 Task: Set up the email account prateek.kumar@softage.net and send an email with the subject 'Project Discussion', body 'Thank you for your email', and attach 'Resume.docx' to softage.2@softage.net.
Action: Mouse moved to (36, 27)
Screenshot: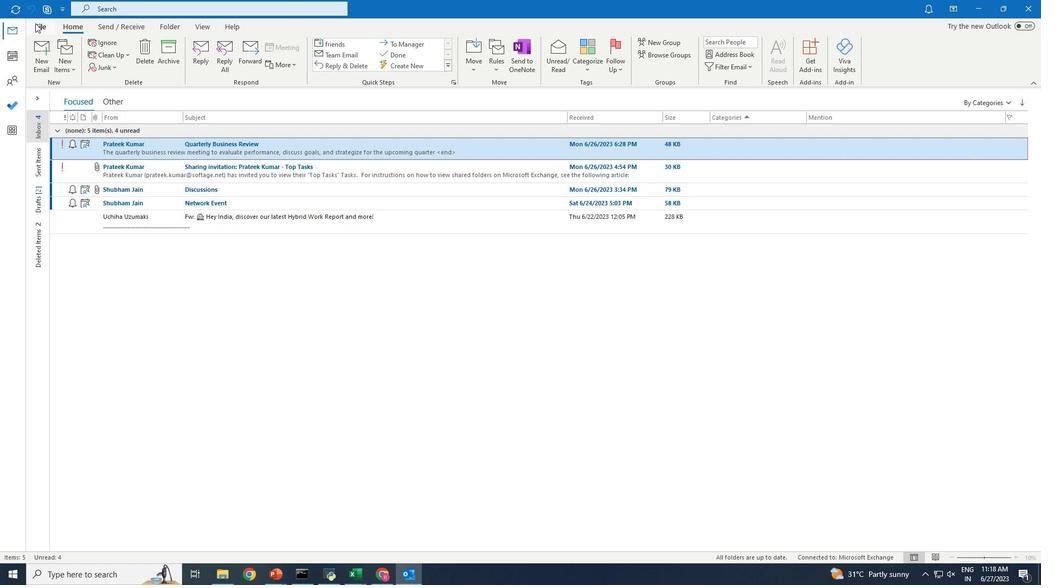 
Action: Mouse pressed left at (36, 27)
Screenshot: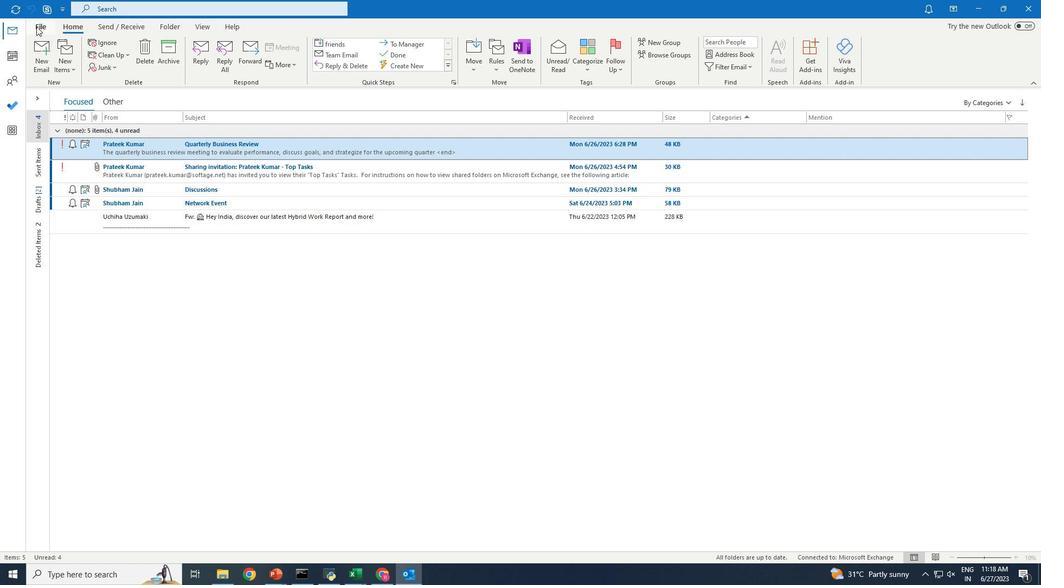 
Action: Mouse moved to (39, 52)
Screenshot: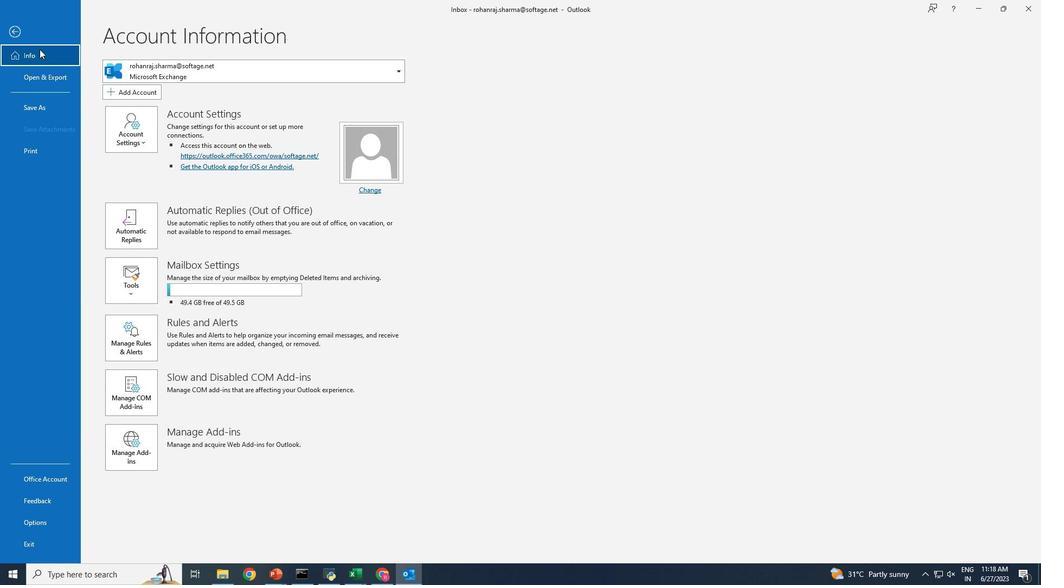 
Action: Mouse pressed left at (39, 52)
Screenshot: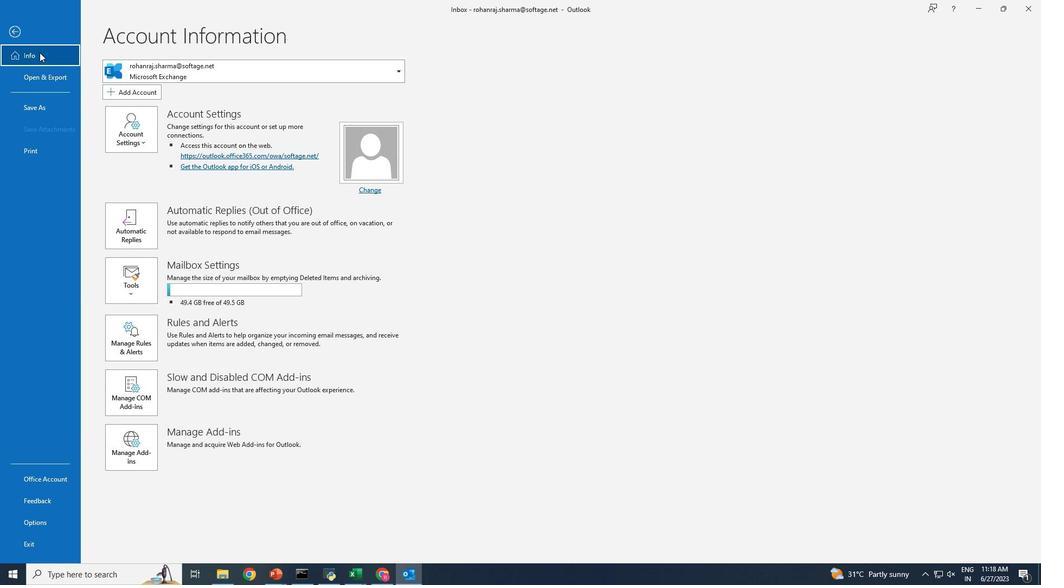 
Action: Mouse moved to (126, 126)
Screenshot: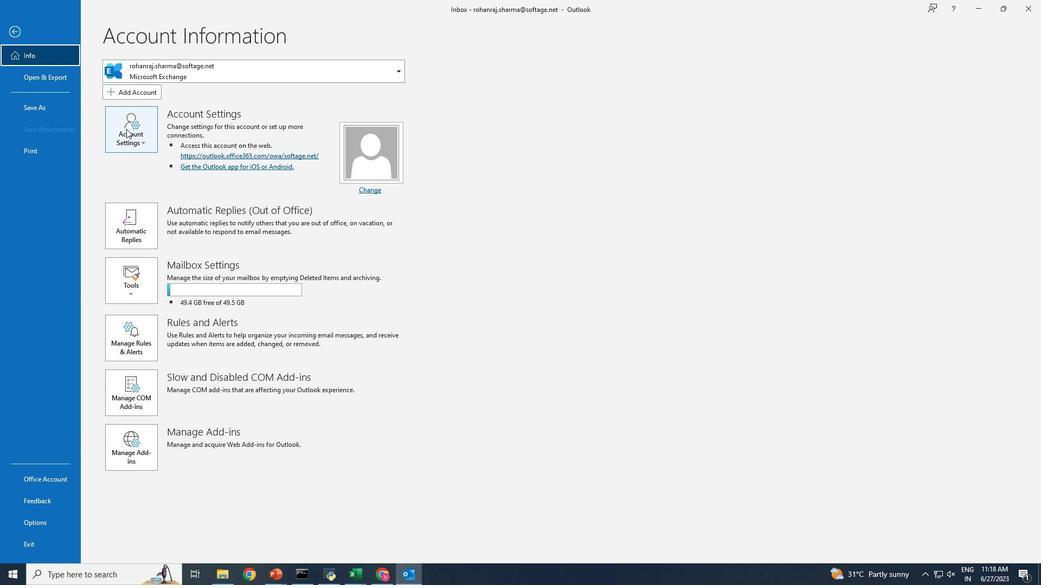 
Action: Mouse pressed left at (126, 126)
Screenshot: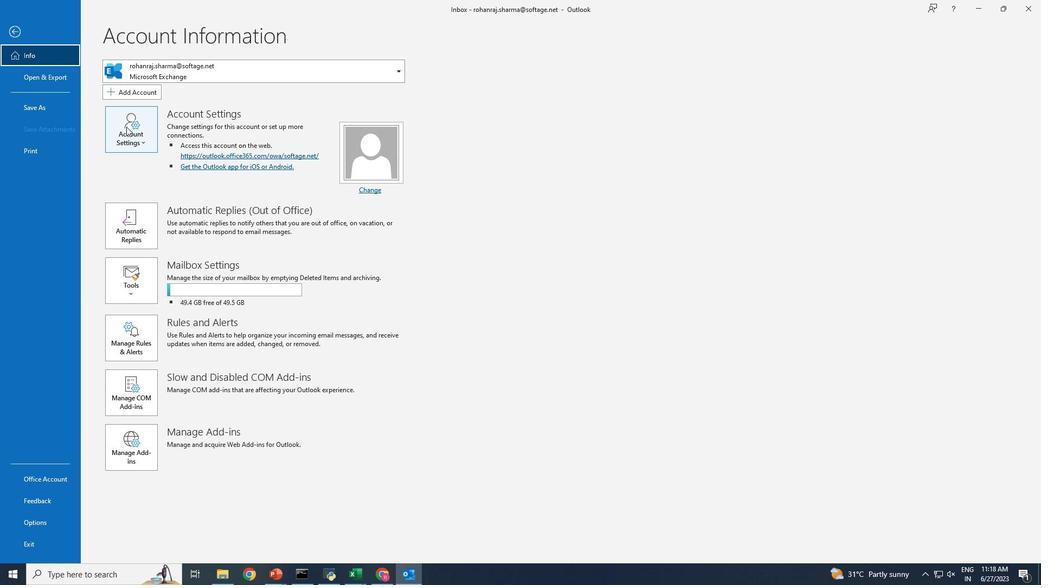 
Action: Mouse moved to (141, 174)
Screenshot: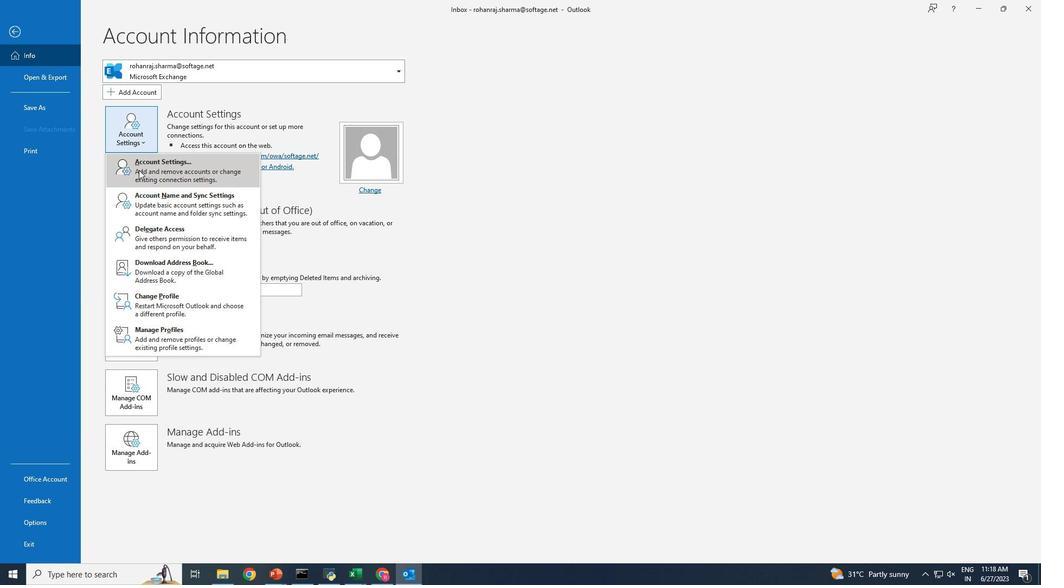 
Action: Mouse pressed left at (141, 174)
Screenshot: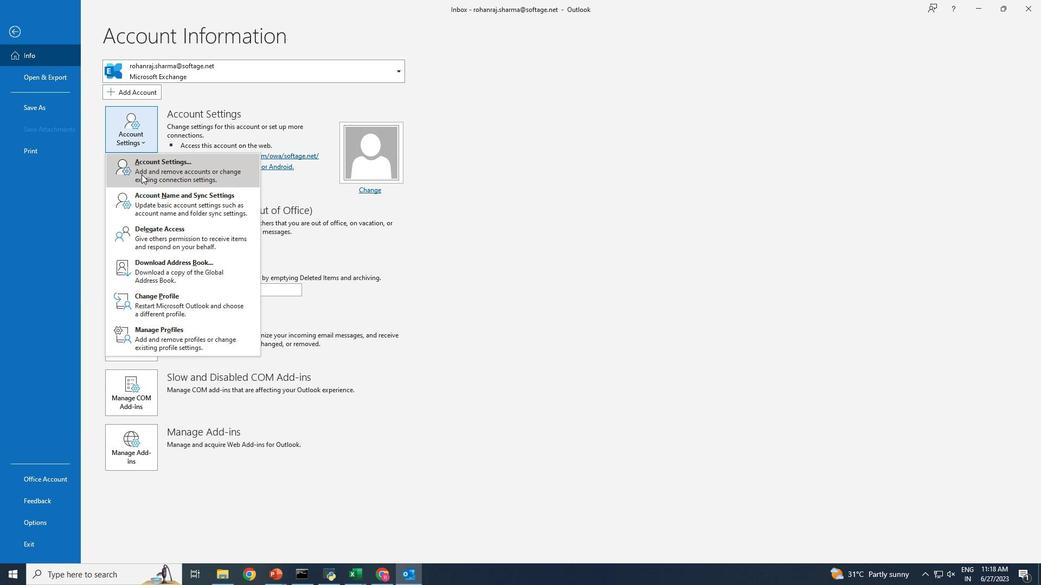 
Action: Mouse moved to (377, 226)
Screenshot: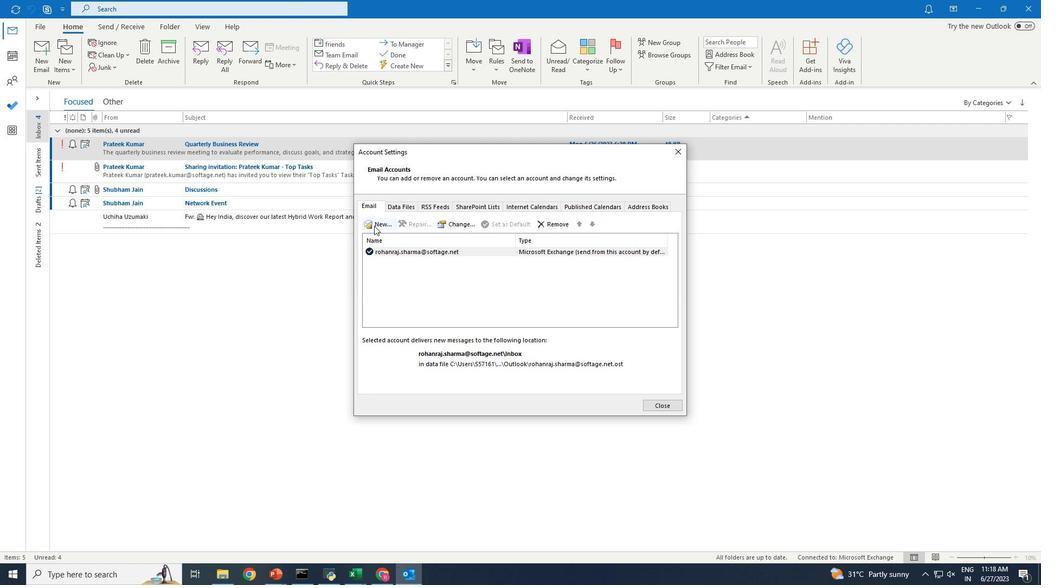 
Action: Mouse pressed left at (377, 226)
Screenshot: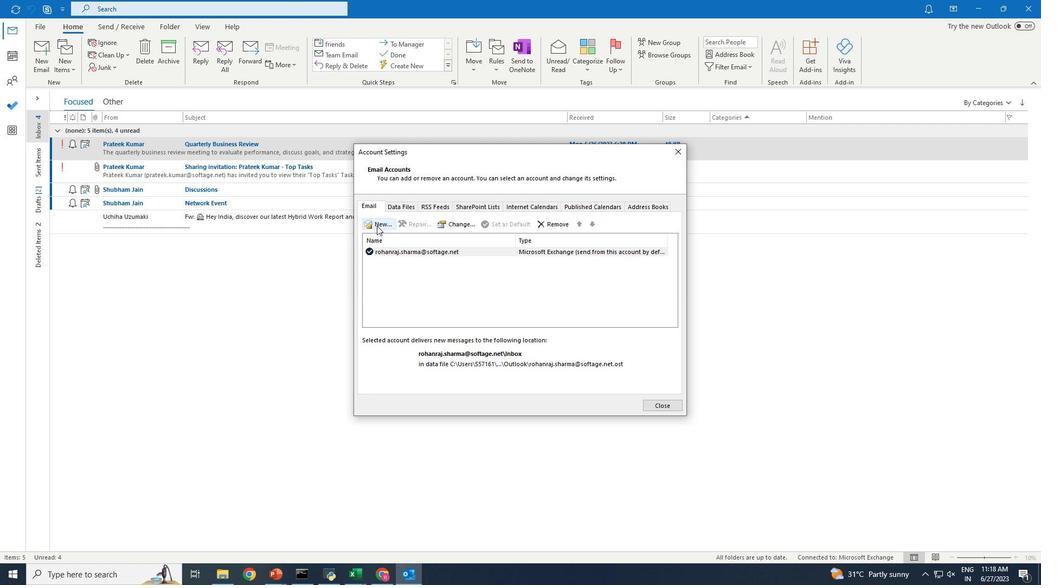 
Action: Mouse moved to (462, 330)
Screenshot: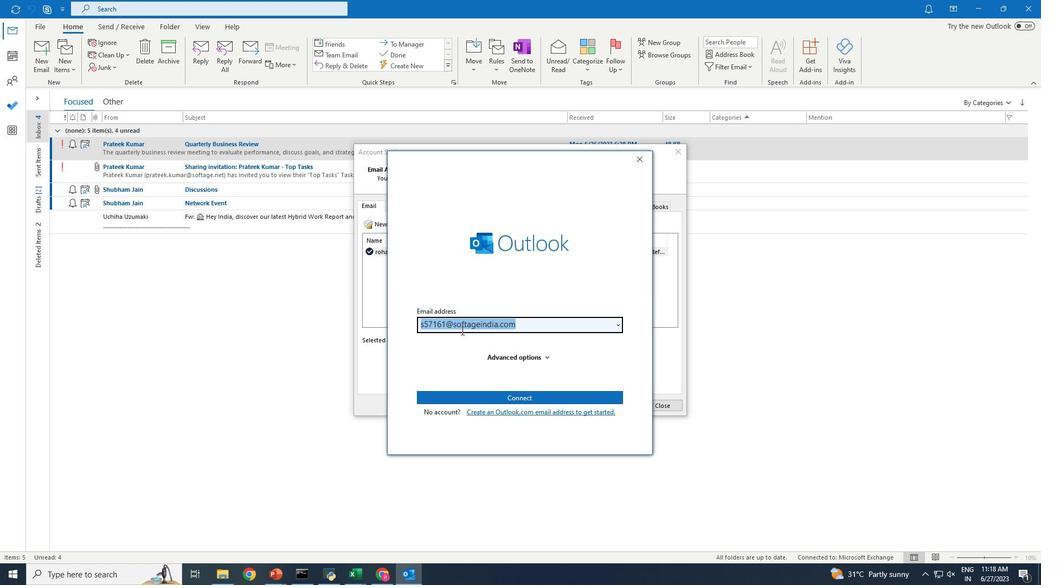 
Action: Key pressed pra
Screenshot: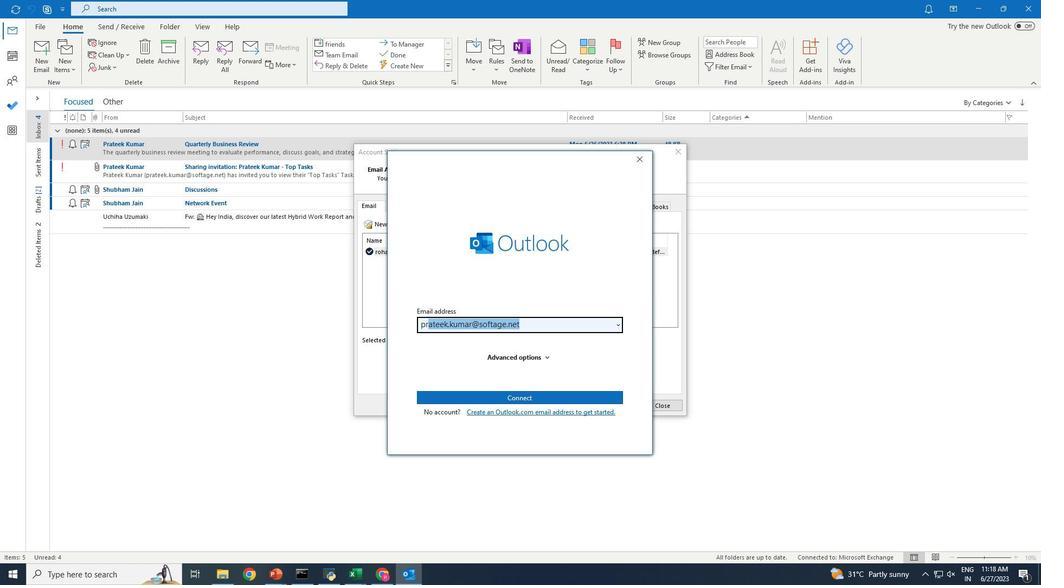 
Action: Mouse moved to (969, 585)
Screenshot: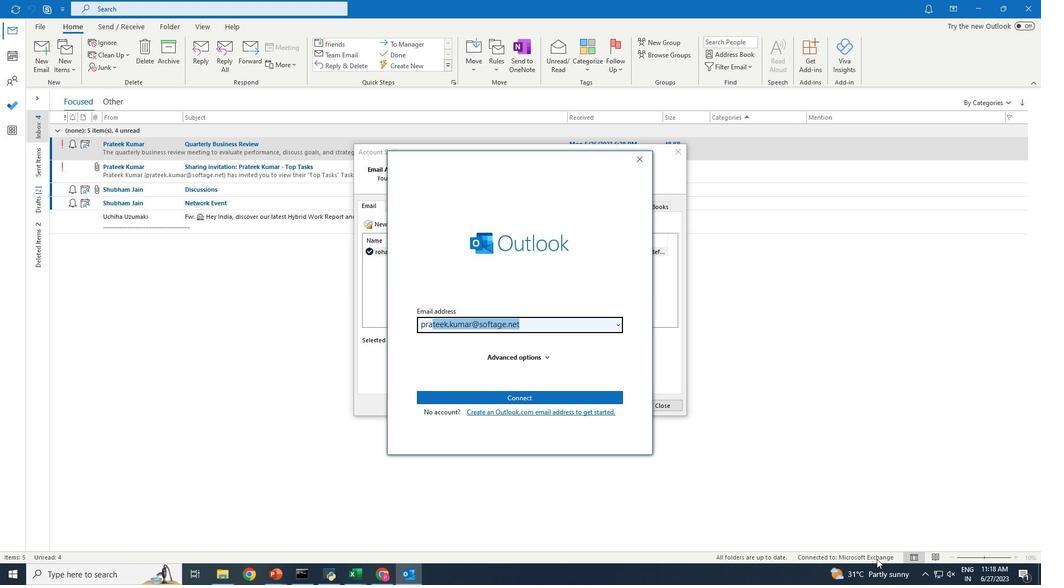 
Action: Key pressed teek.kumar<Key.shift>@softae.net
Screenshot: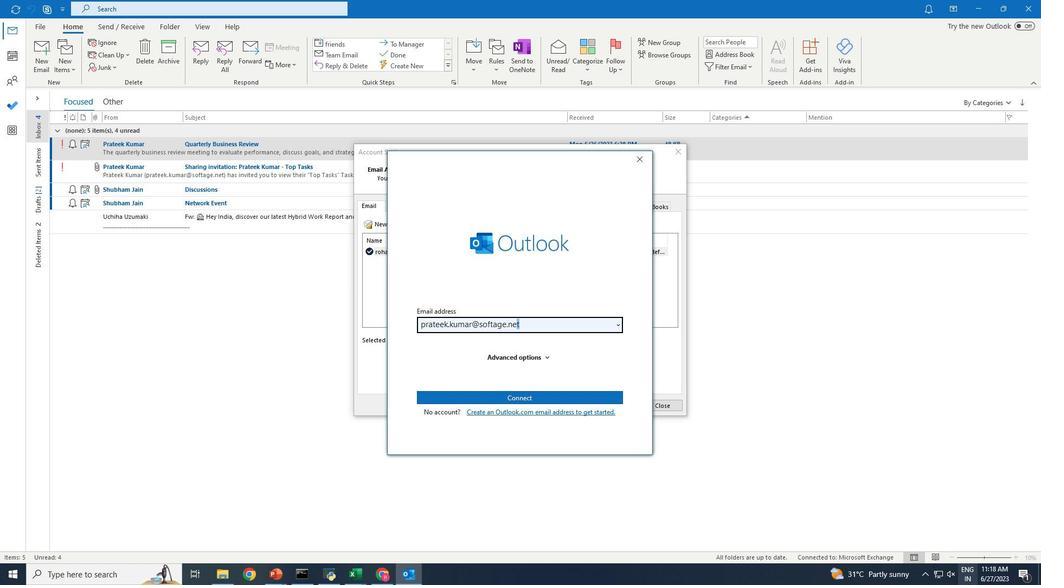 
Action: Mouse moved to (542, 353)
Screenshot: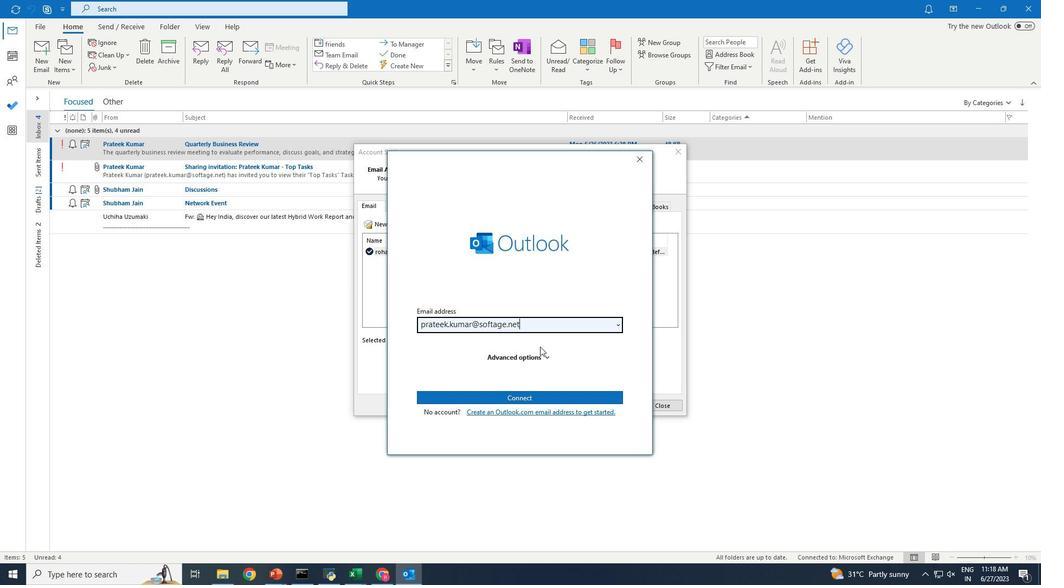 
Action: Mouse pressed left at (542, 353)
Screenshot: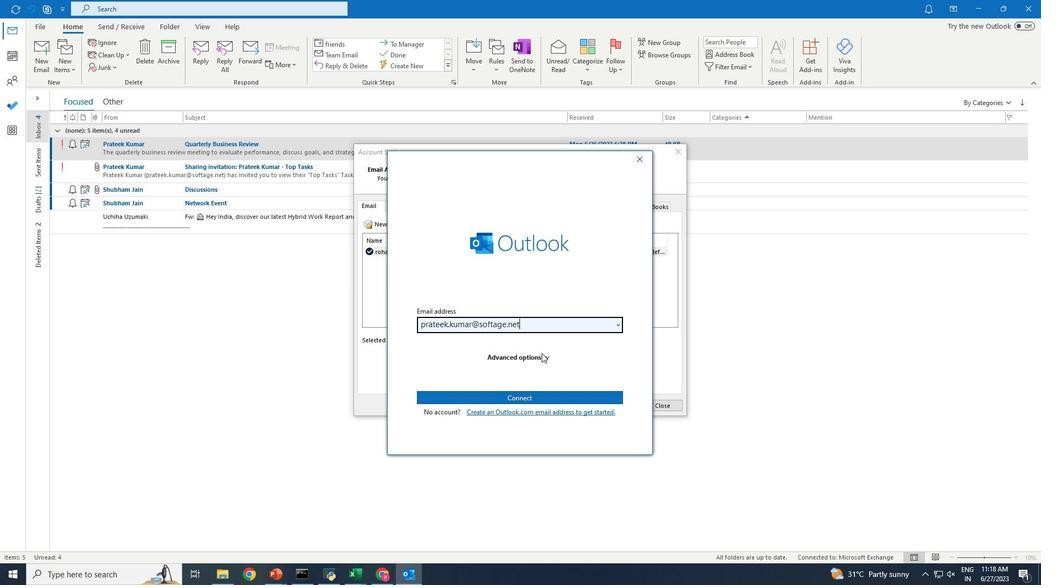 
Action: Mouse moved to (468, 369)
Screenshot: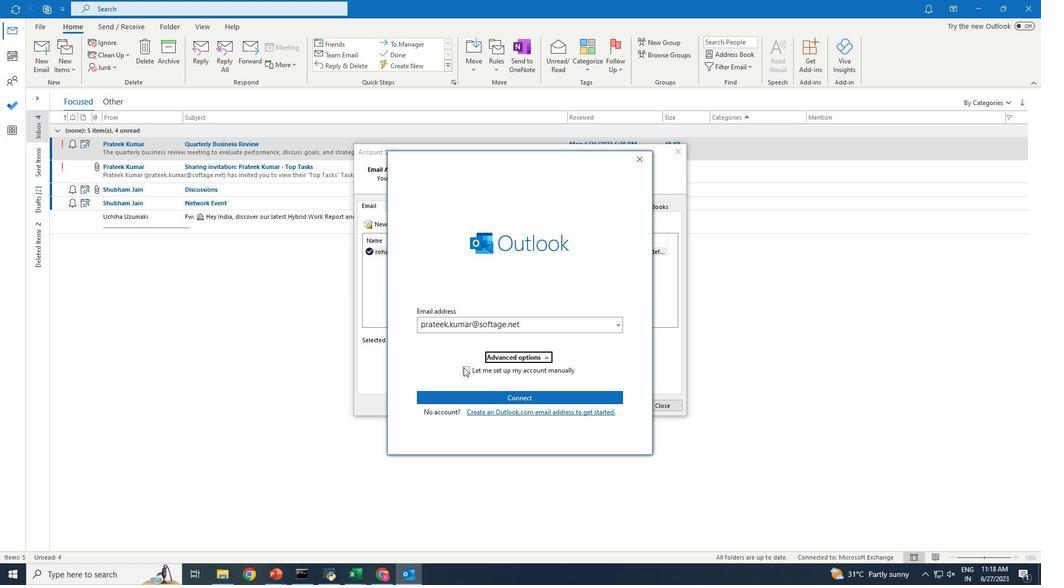 
Action: Mouse pressed left at (468, 369)
Screenshot: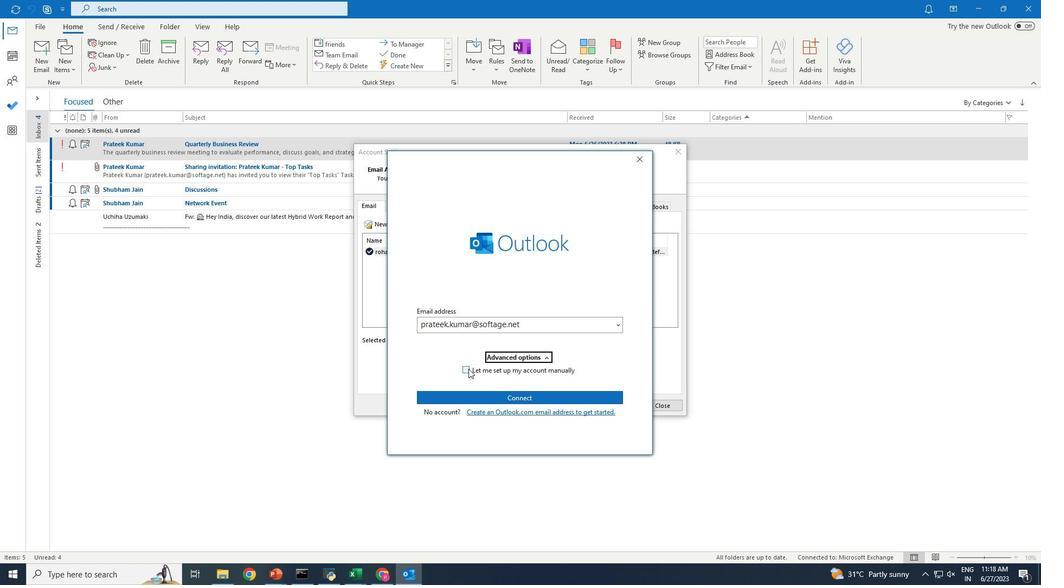 
Action: Mouse moved to (476, 393)
Screenshot: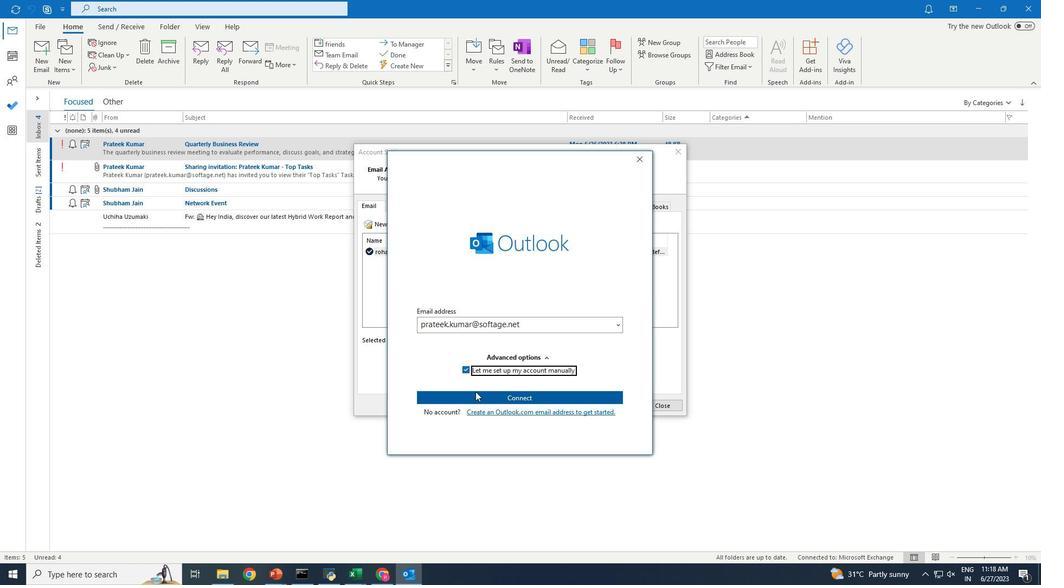 
Action: Mouse pressed left at (476, 393)
Screenshot: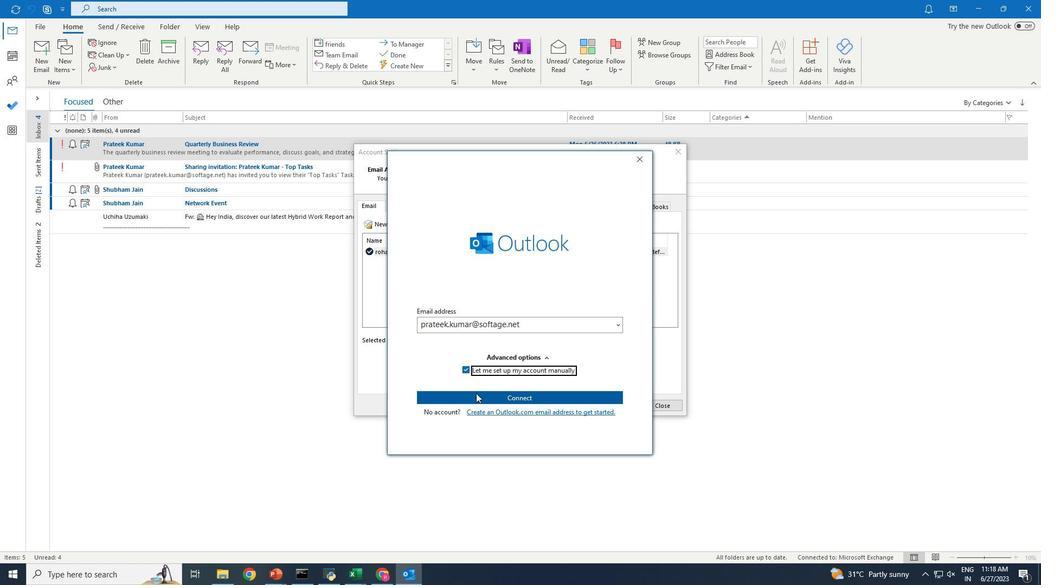 
Action: Mouse moved to (494, 243)
Screenshot: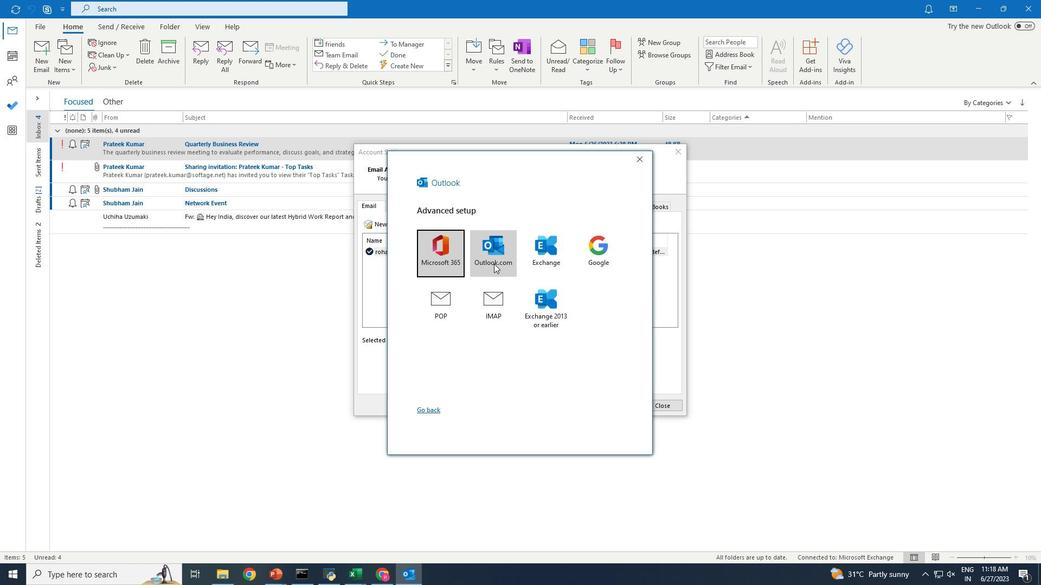 
Action: Mouse pressed left at (494, 243)
Screenshot: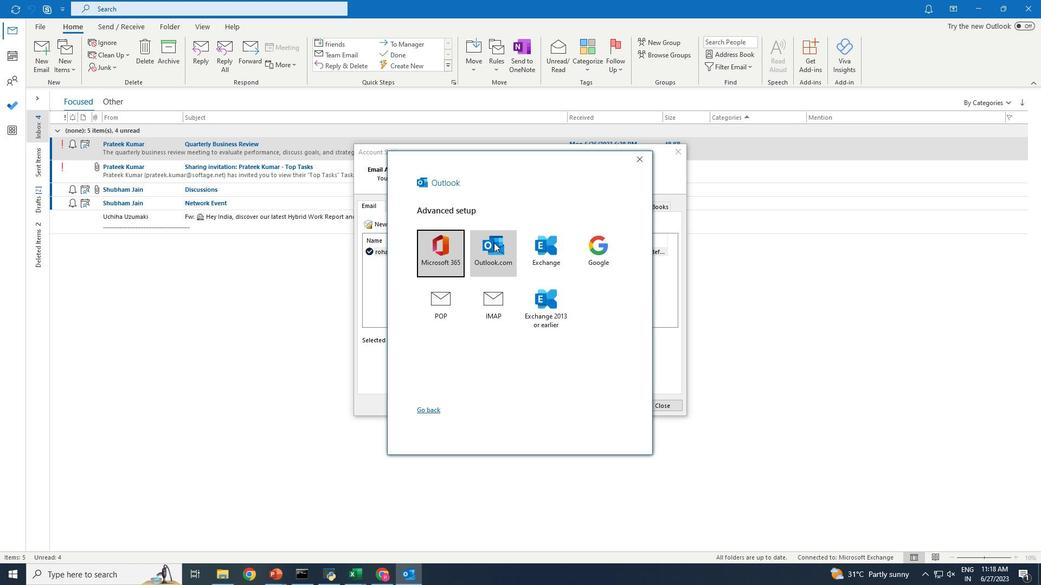 
Action: Mouse moved to (523, 279)
Screenshot: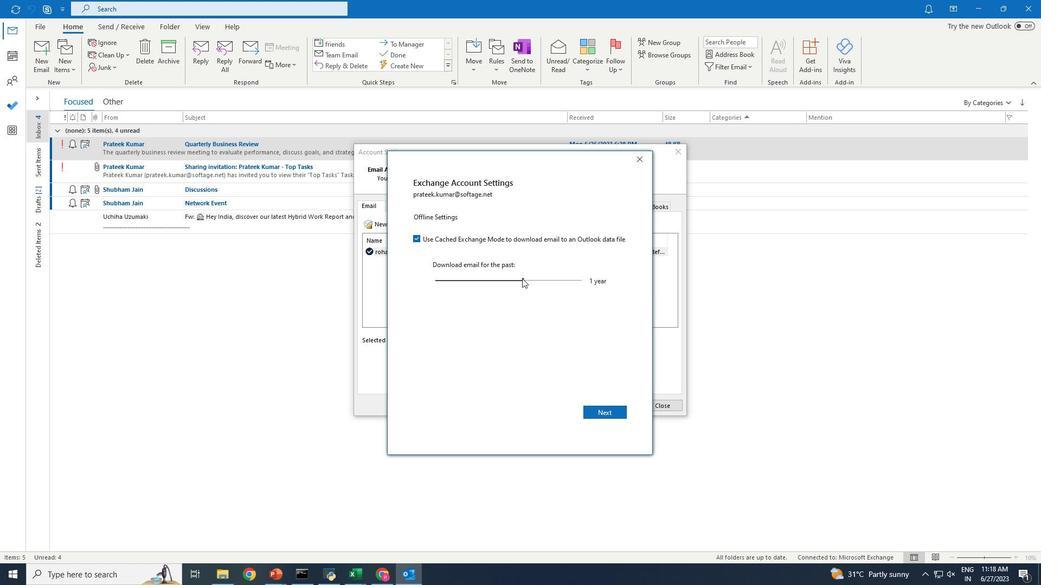 
Action: Mouse pressed left at (523, 279)
Screenshot: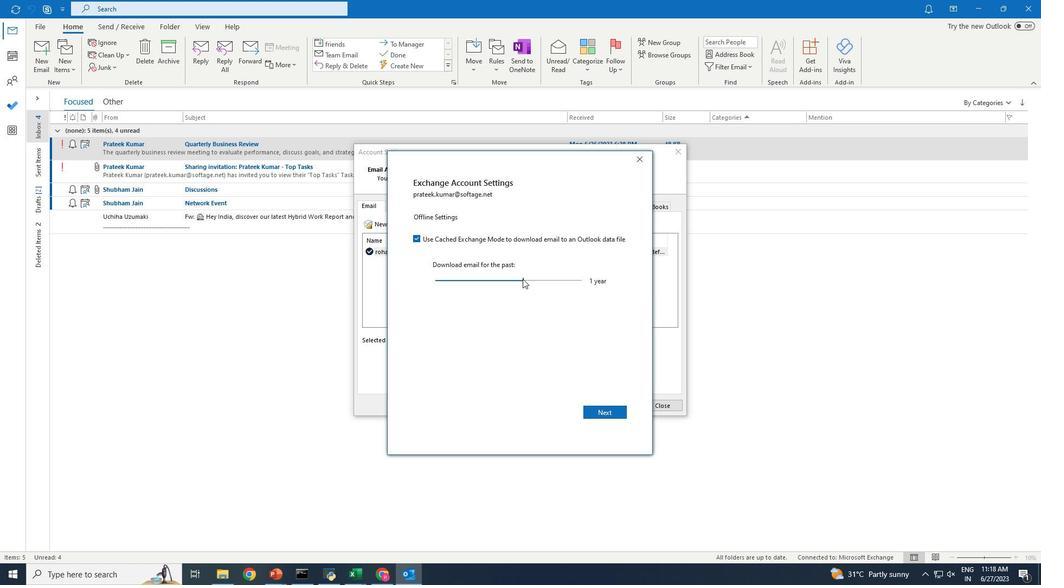 
Action: Mouse moved to (601, 412)
Screenshot: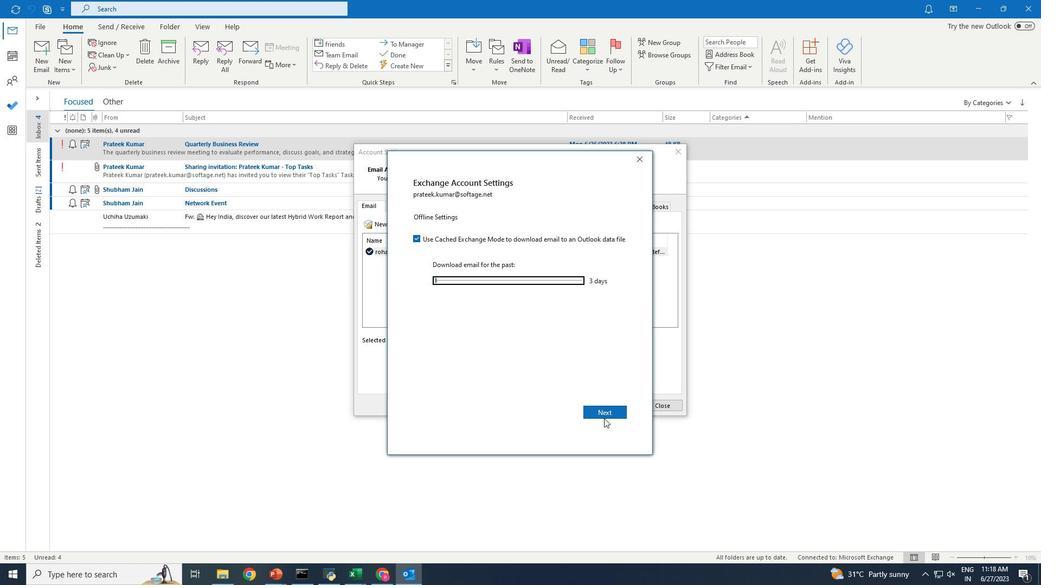 
Action: Mouse pressed left at (601, 412)
Screenshot: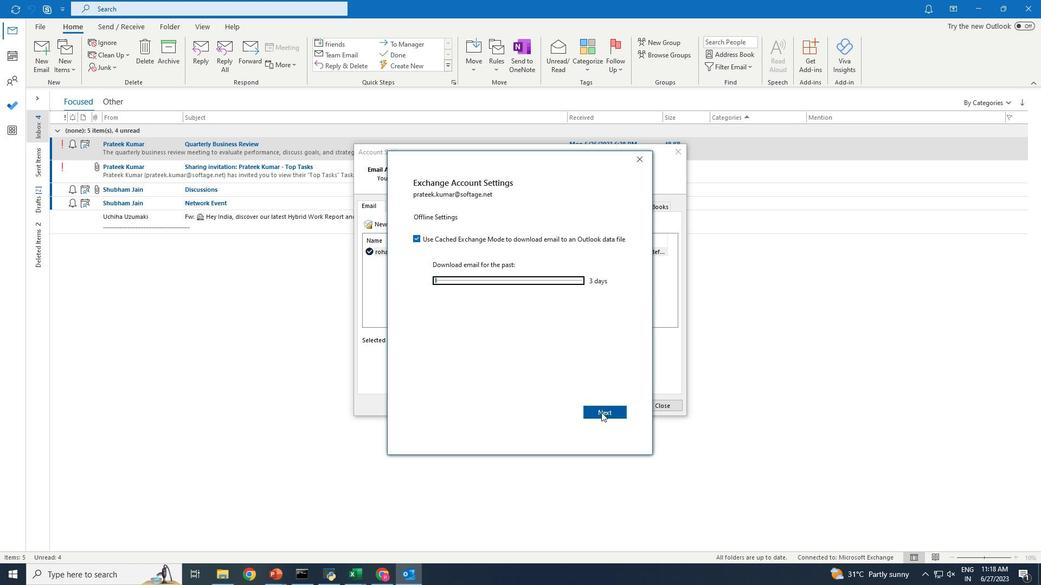 
Action: Mouse moved to (581, 418)
Screenshot: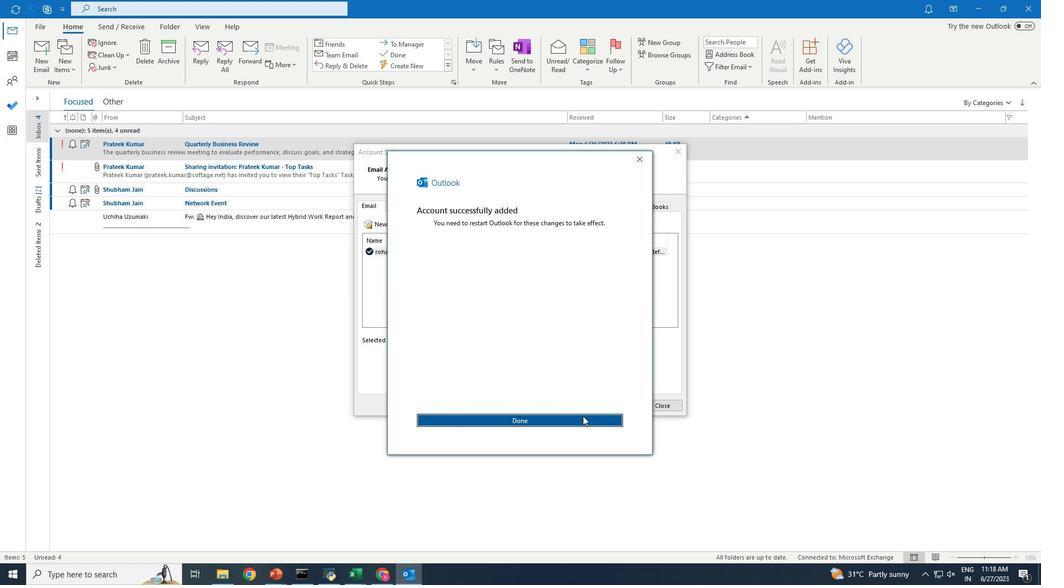 
Action: Mouse pressed left at (581, 418)
Screenshot: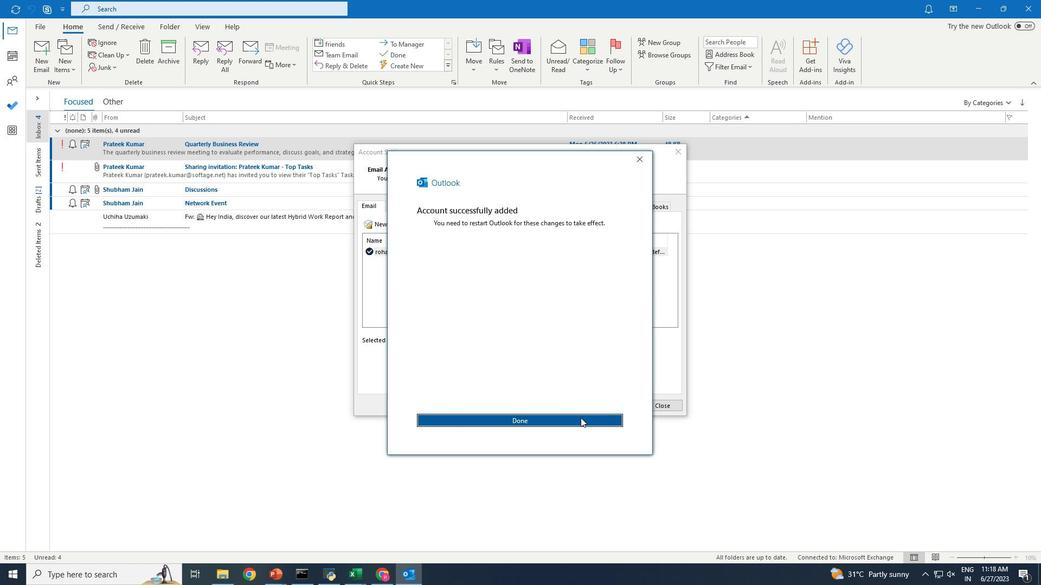
Action: Mouse moved to (655, 406)
Screenshot: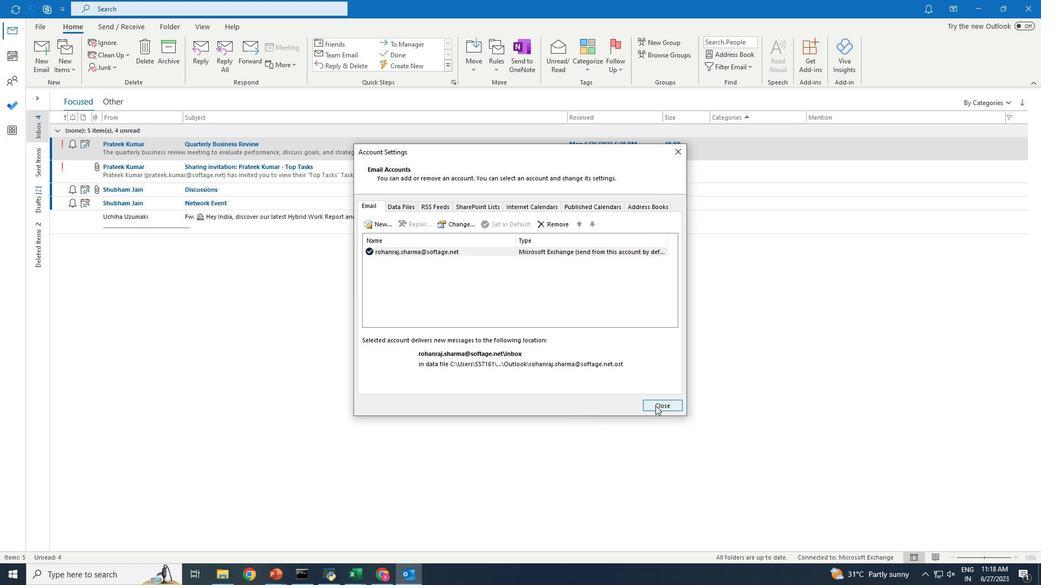 
Action: Mouse pressed left at (655, 406)
Screenshot: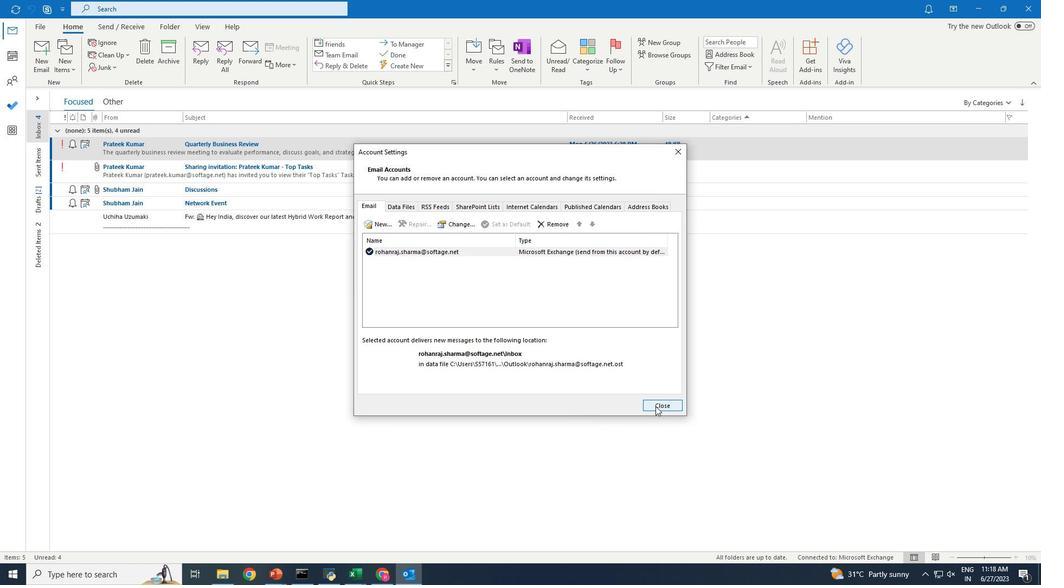 
Action: Mouse moved to (35, 55)
Screenshot: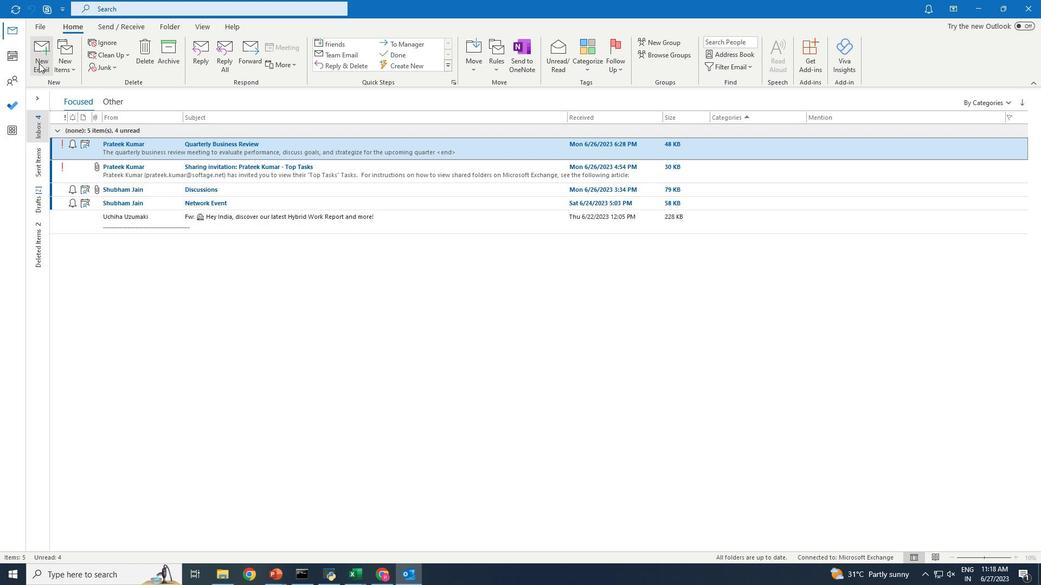 
Action: Mouse pressed left at (35, 55)
Screenshot: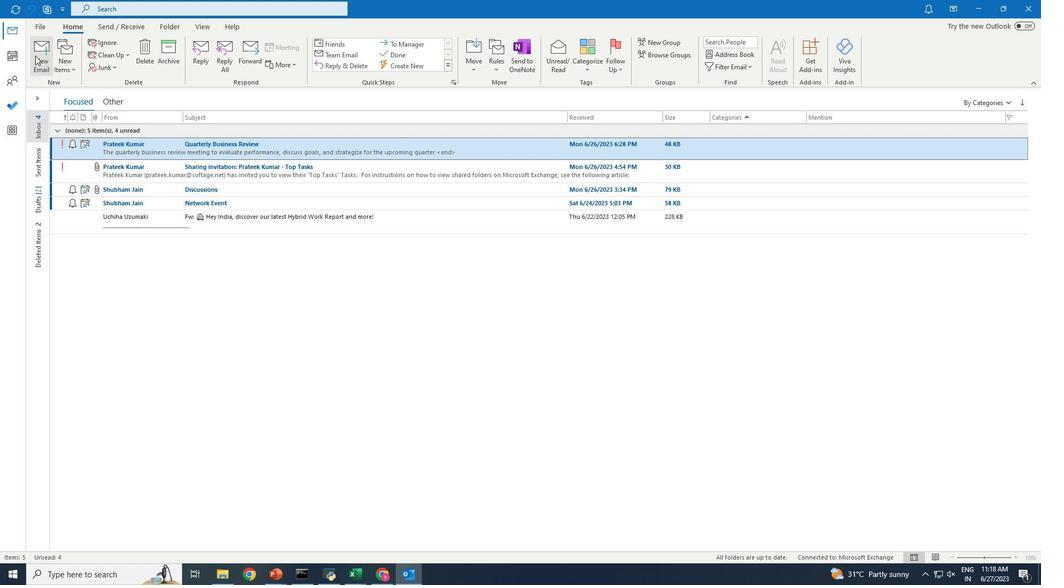 
Action: Mouse moved to (229, 196)
Screenshot: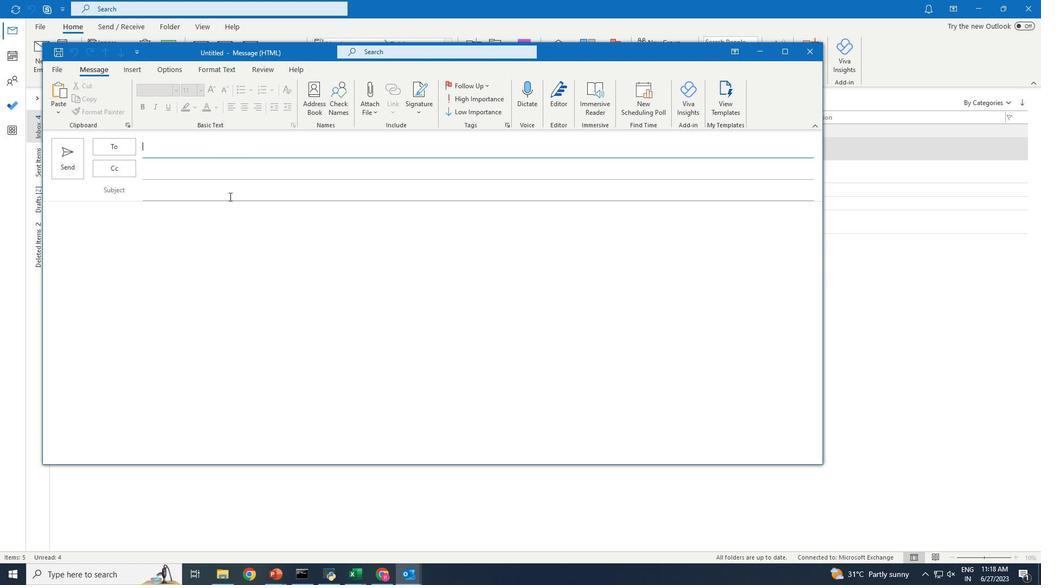 
Action: Mouse pressed left at (229, 196)
Screenshot: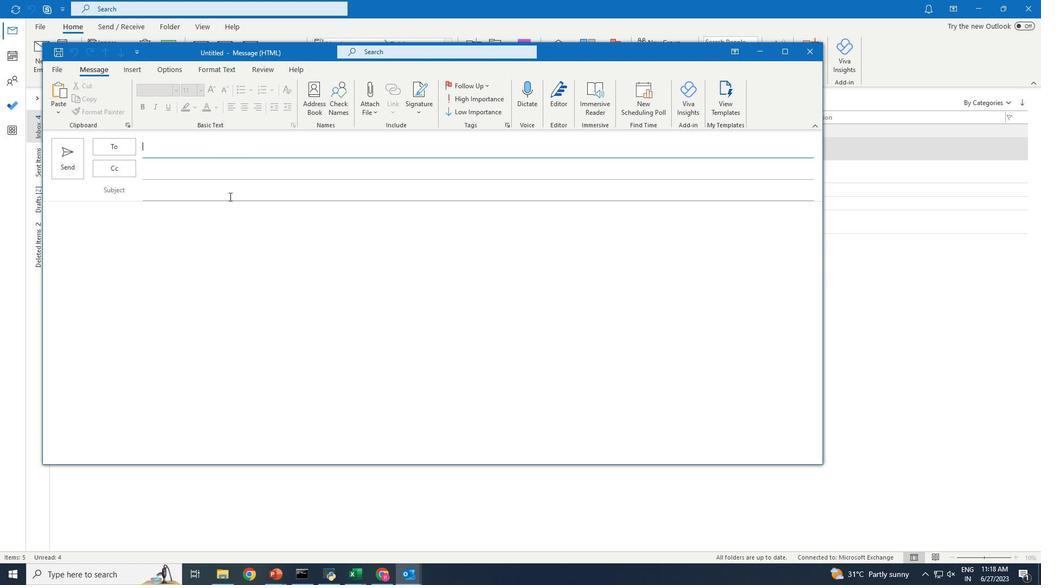 
Action: Key pressed <Key.shift>Project<Key.space><Key.shift>Discussion
Screenshot: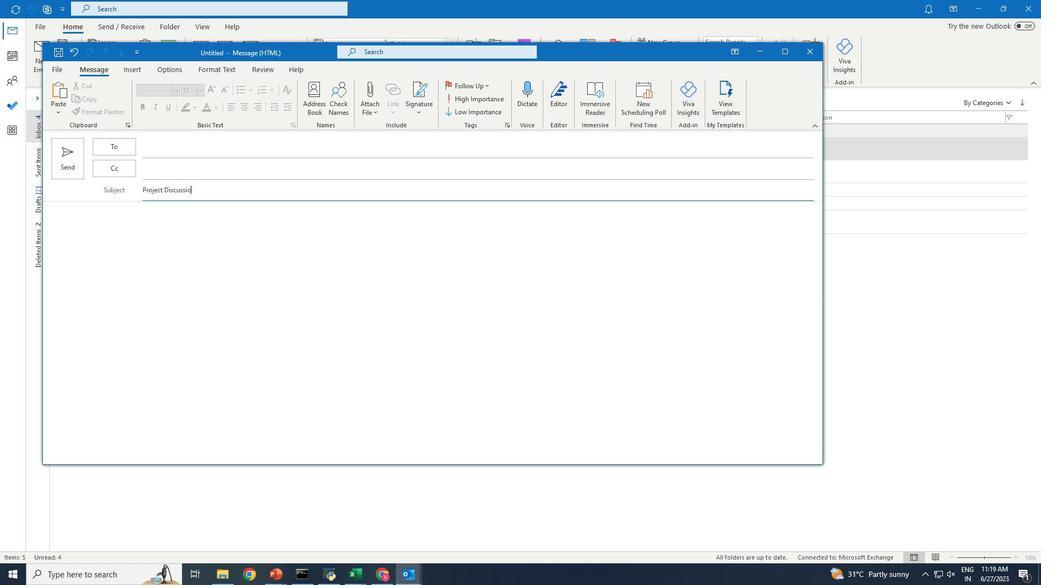 
Action: Mouse moved to (113, 229)
Screenshot: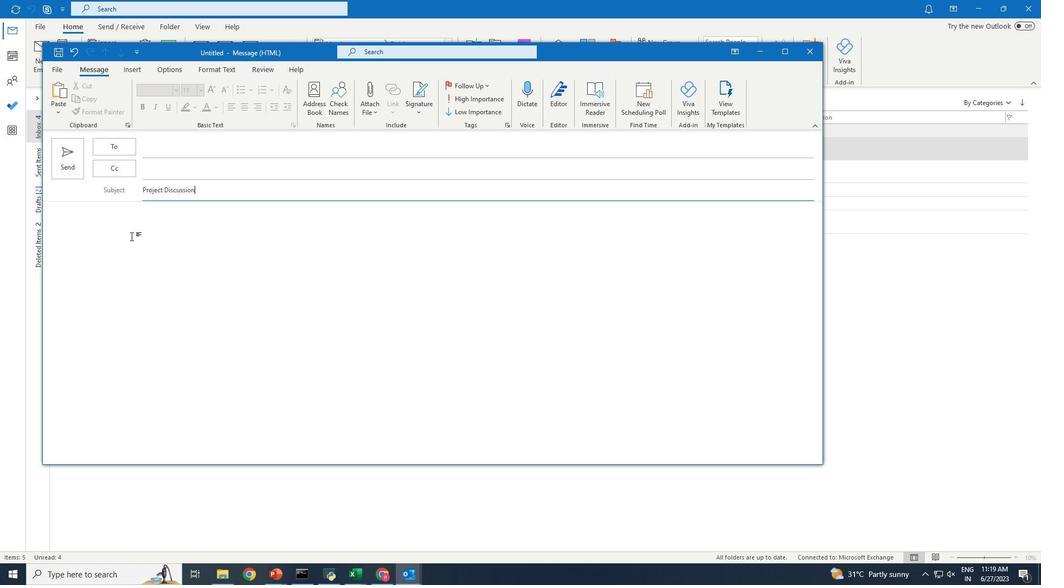 
Action: Mouse pressed left at (113, 229)
Screenshot: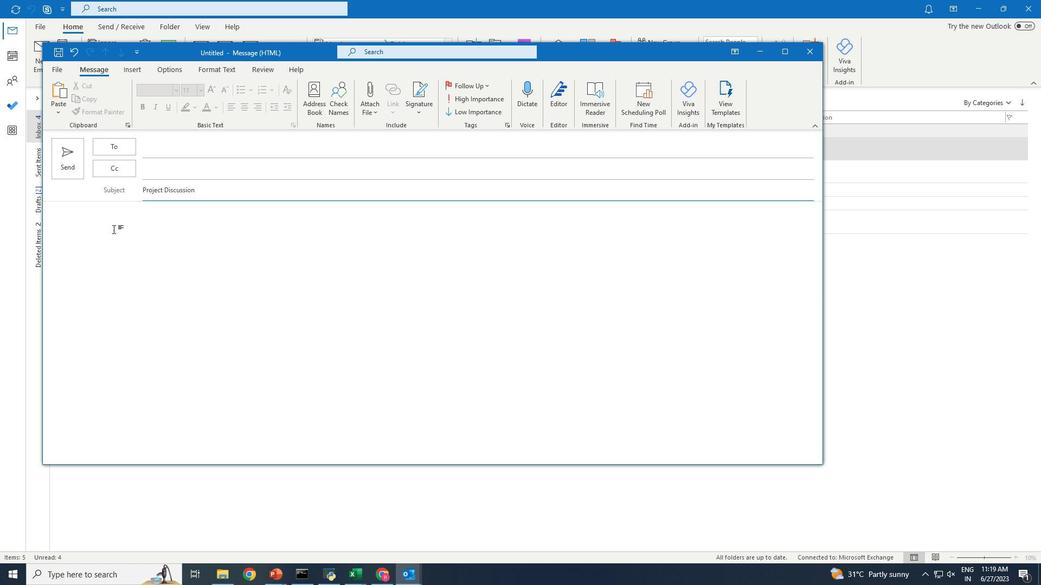 
Action: Key pressed <Key.shift>Than
Screenshot: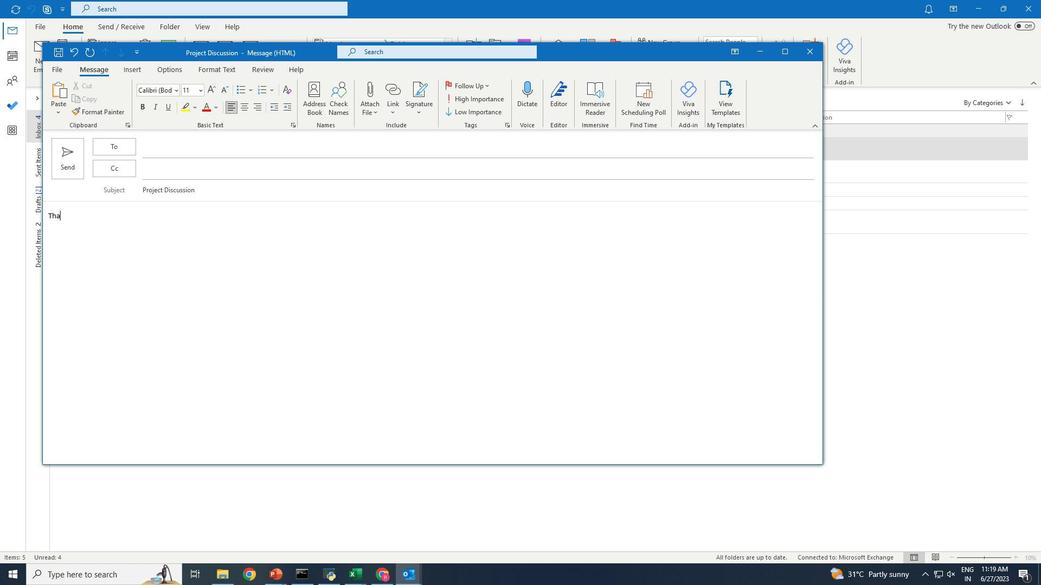 
Action: Mouse moved to (183, 250)
Screenshot: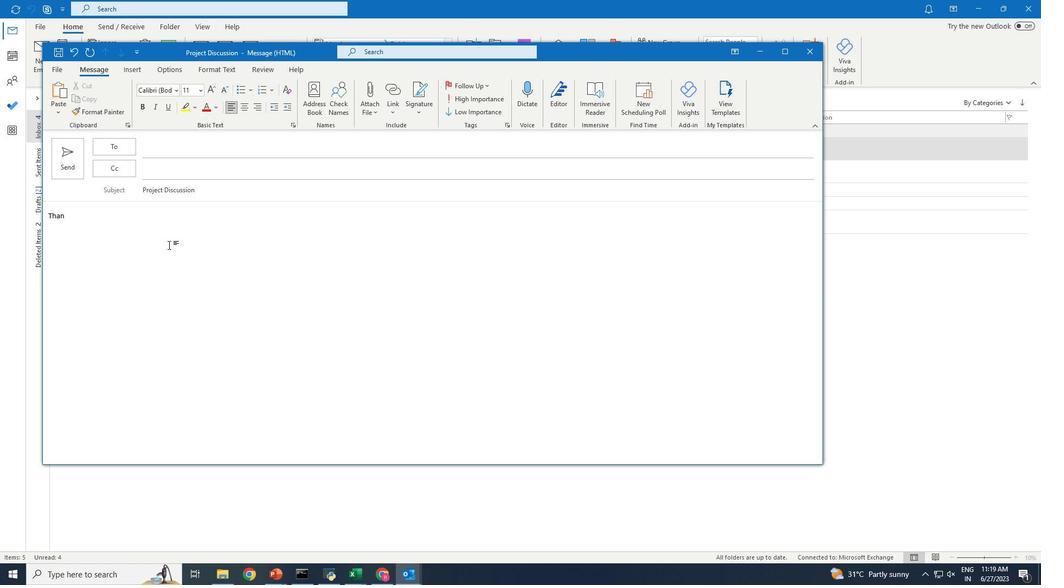 
Action: Key pressed k<Key.space>you<Key.space>for<Key.space>your<Key.space>email.
Screenshot: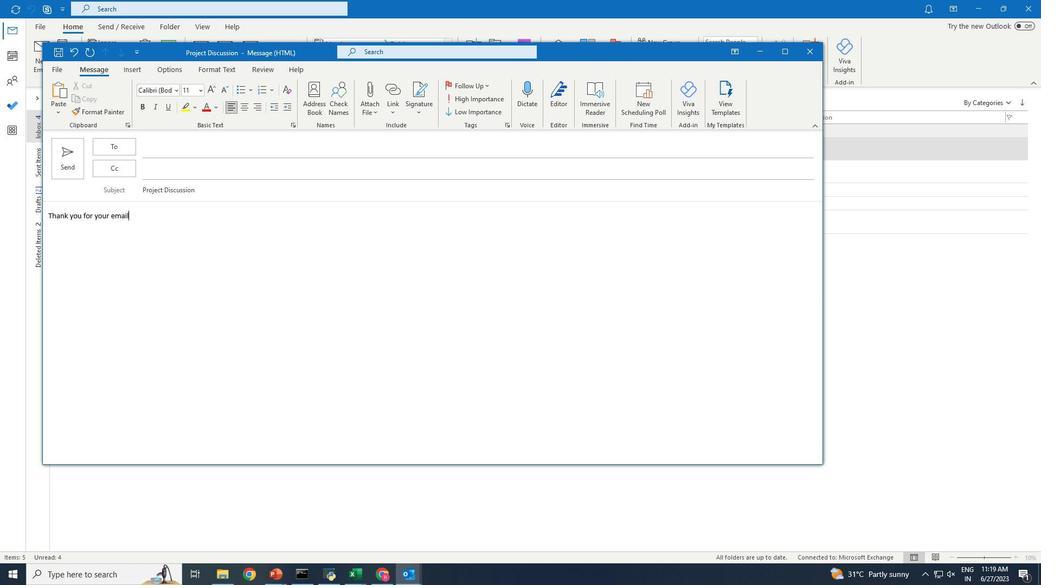 
Action: Mouse moved to (161, 154)
Screenshot: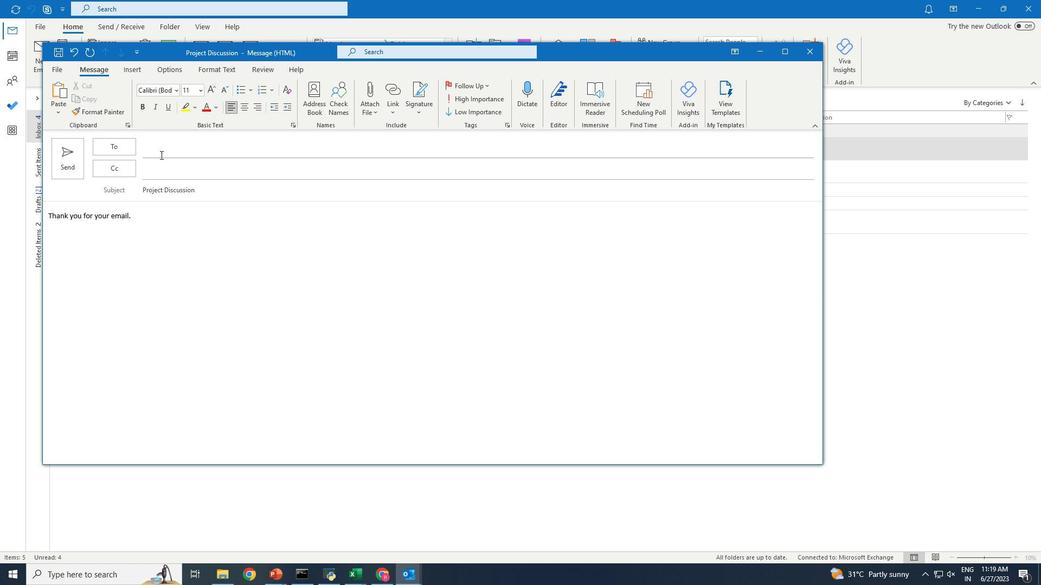 
Action: Mouse pressed left at (161, 154)
Screenshot: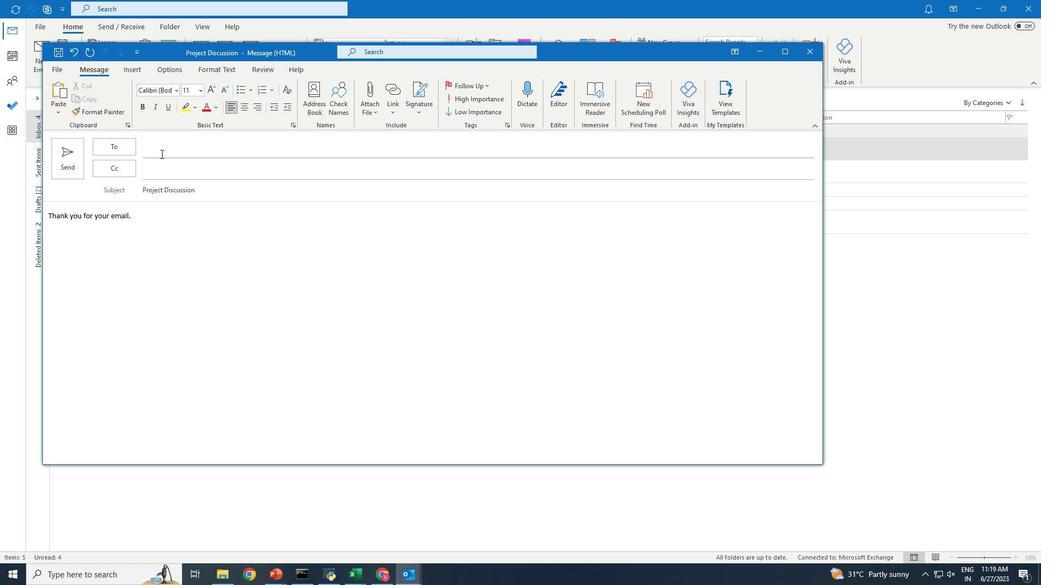 
Action: Mouse moved to (161, 154)
Screenshot: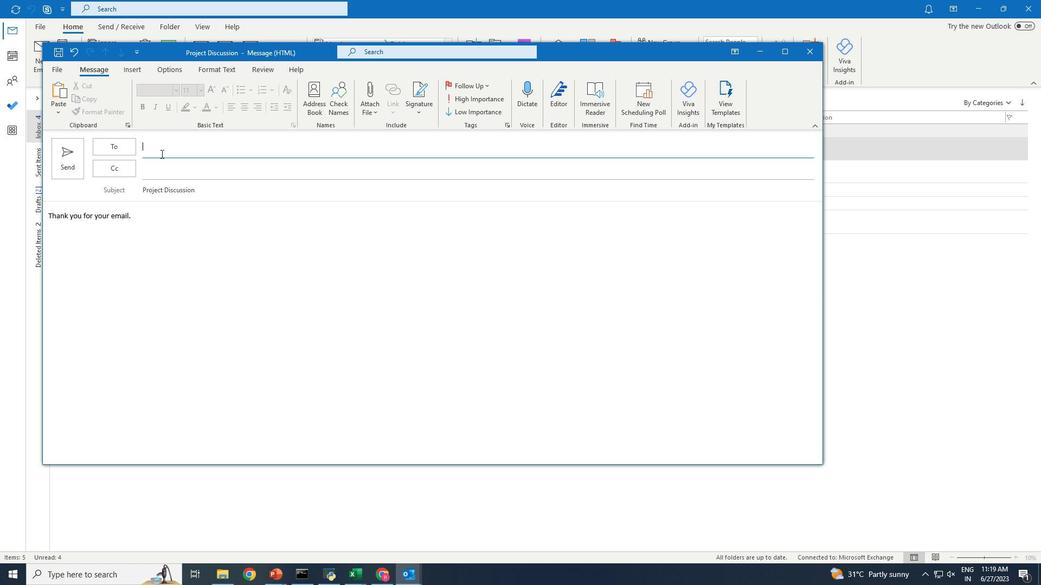 
Action: Key pressed softage.2<Key.shift><Key.shift><Key.shift><Key.shift><Key.shift><Key.shift><Key.shift>@softage.net
Screenshot: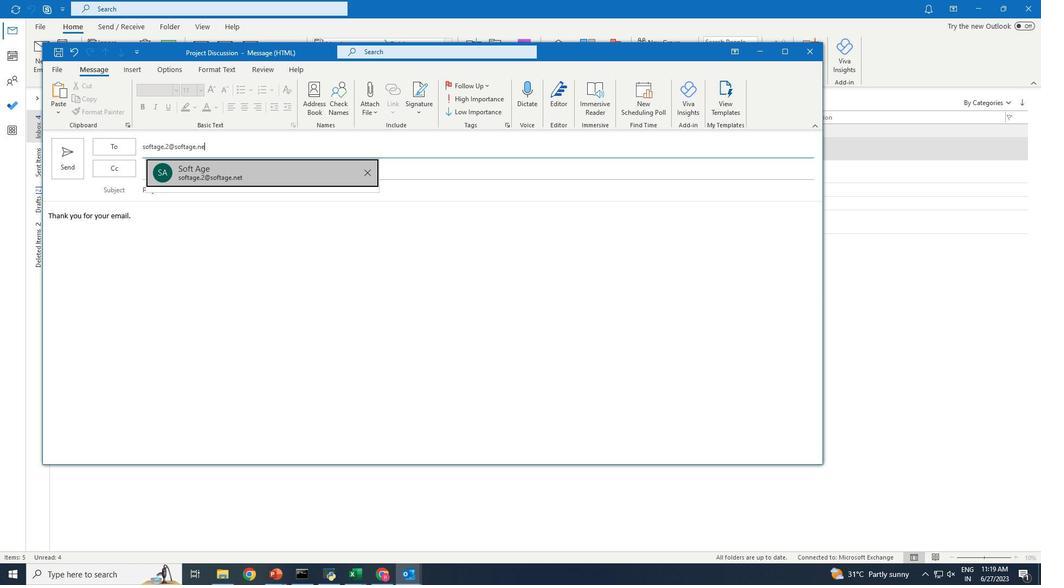 
Action: Mouse moved to (205, 177)
Screenshot: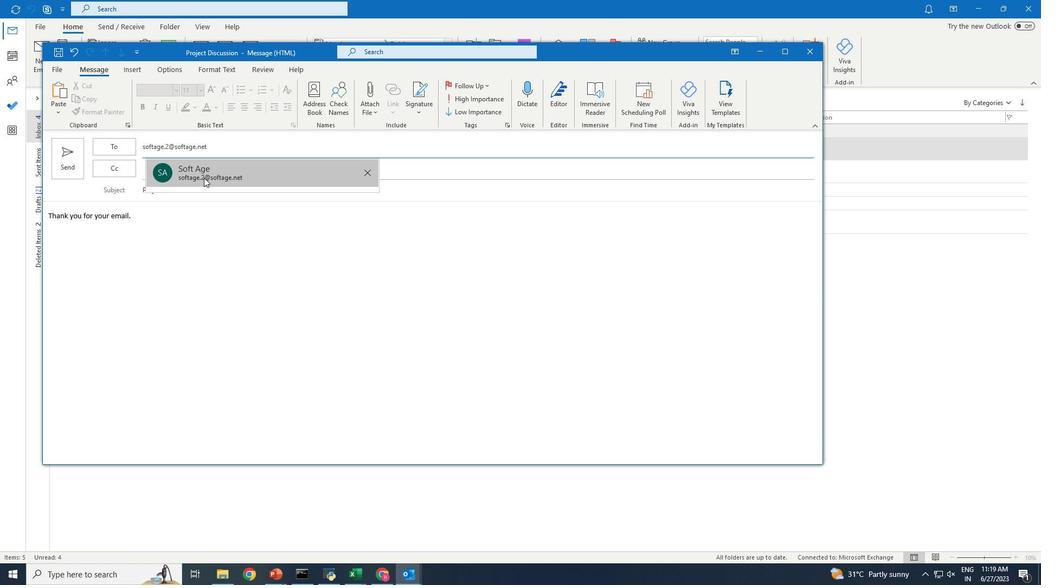 
Action: Mouse pressed left at (205, 177)
Screenshot: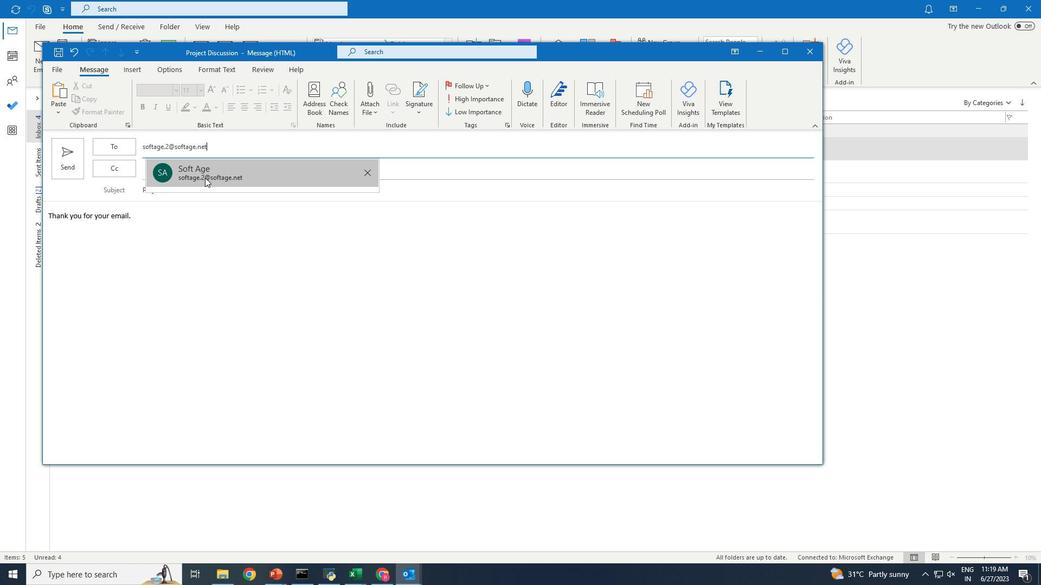 
Action: Mouse moved to (365, 101)
Screenshot: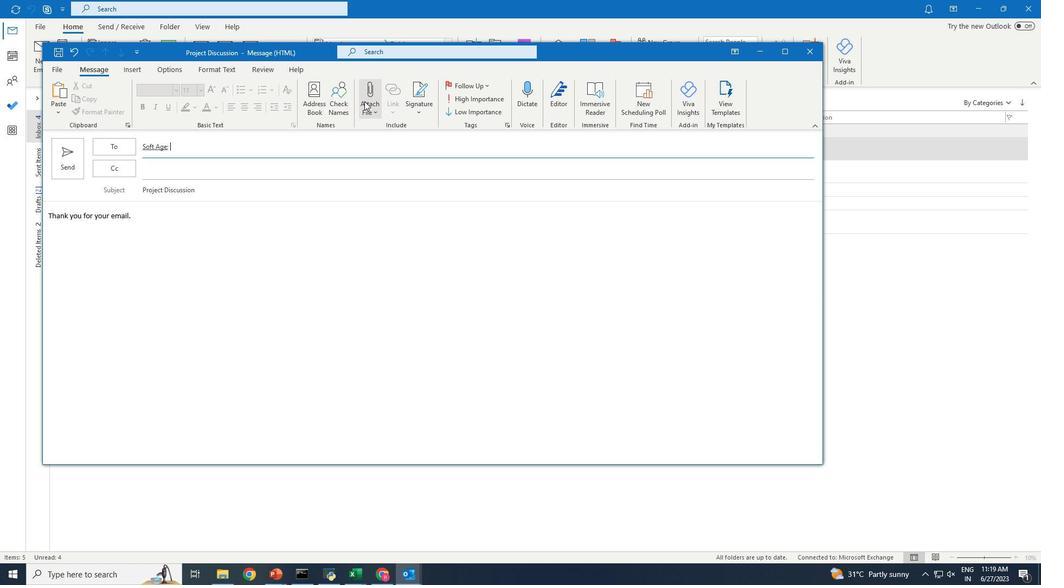 
Action: Mouse pressed left at (365, 101)
Screenshot: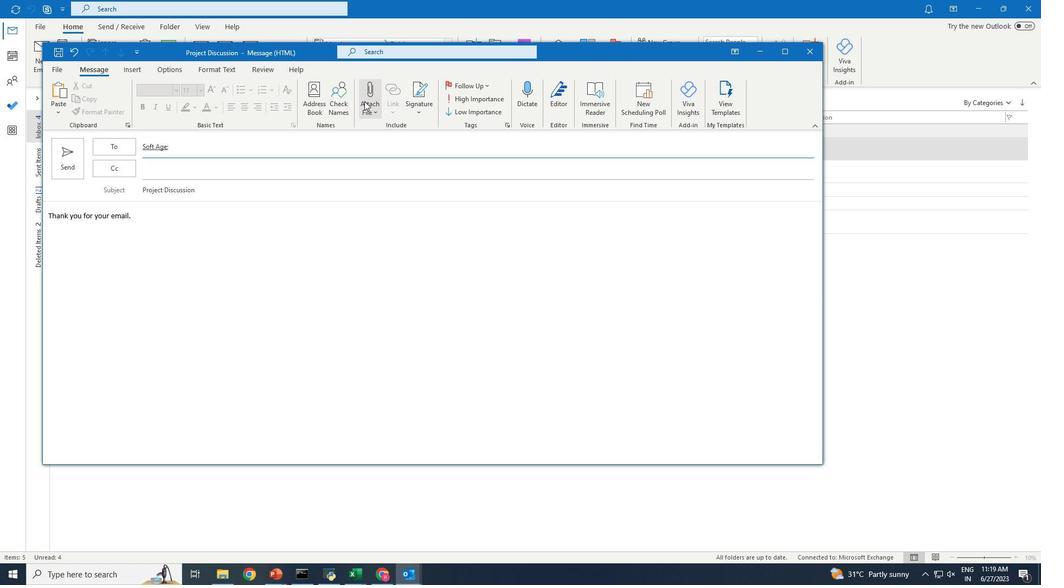 
Action: Mouse moved to (432, 514)
Screenshot: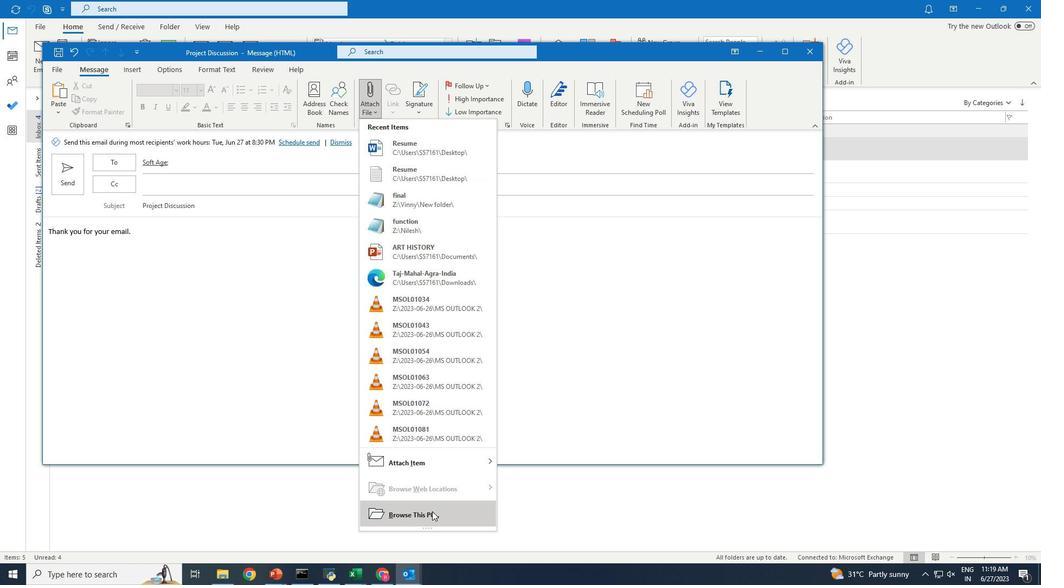 
Action: Mouse pressed left at (432, 514)
Screenshot: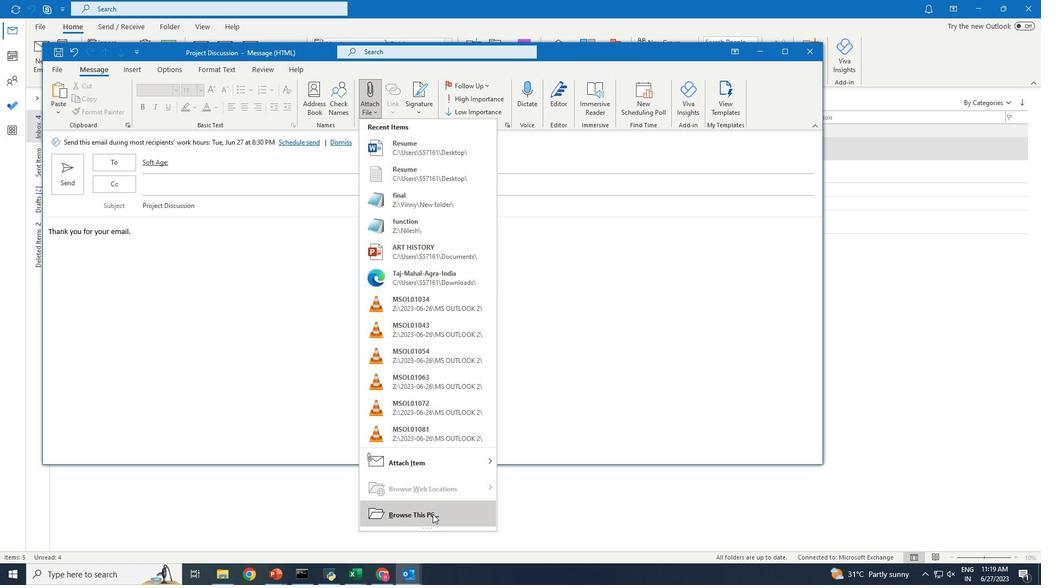 
Action: Mouse moved to (86, 170)
Screenshot: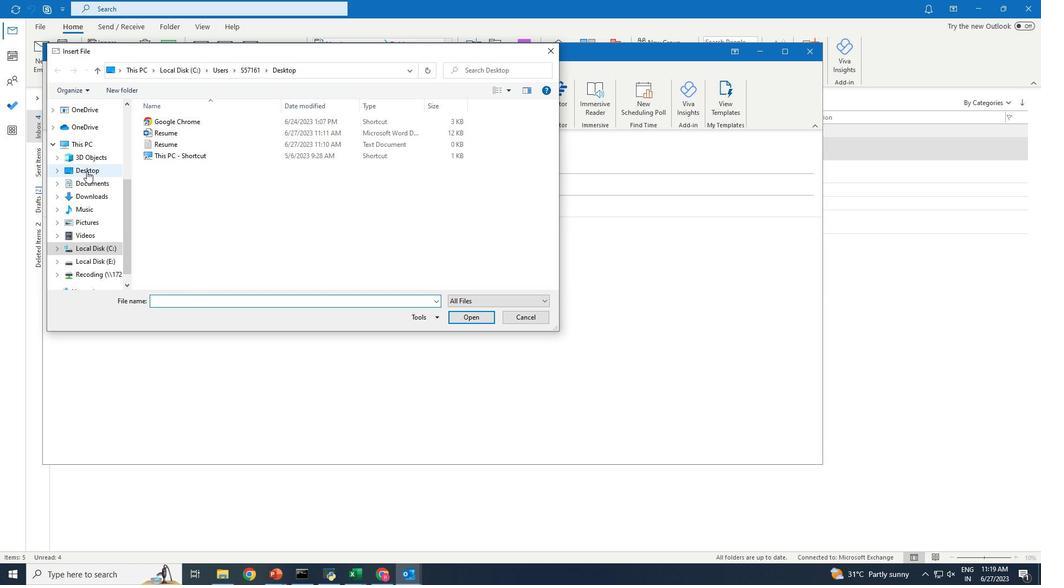 
Action: Mouse pressed left at (86, 170)
Screenshot: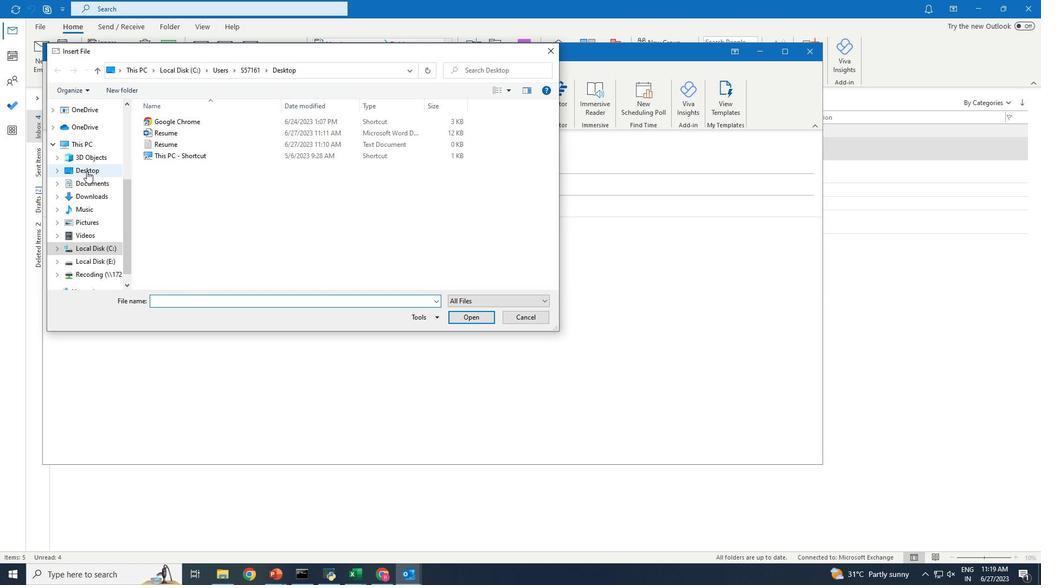 
Action: Mouse moved to (177, 132)
Screenshot: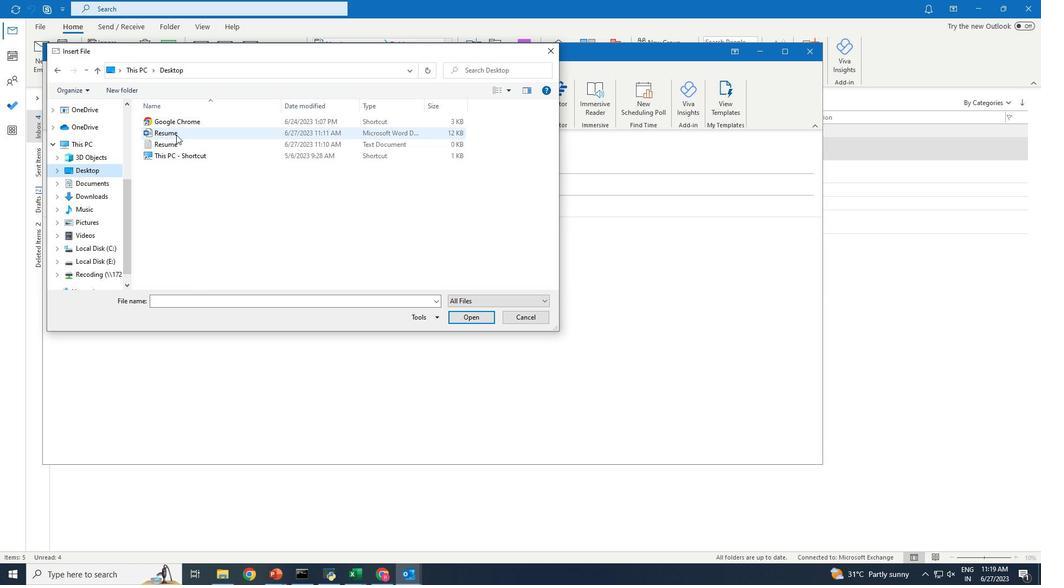 
Action: Mouse pressed left at (177, 132)
Screenshot: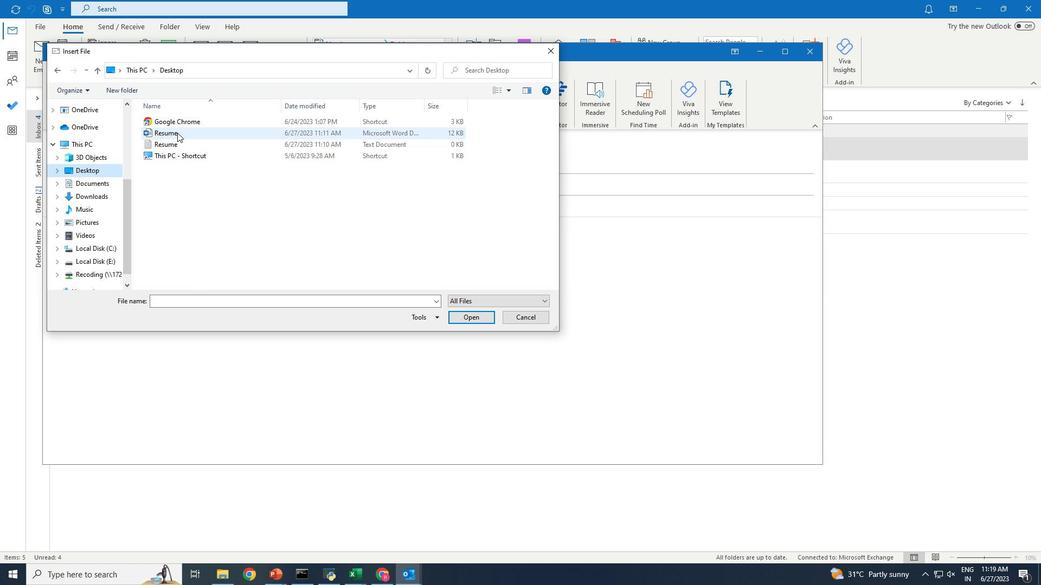 
Action: Mouse moved to (462, 319)
Screenshot: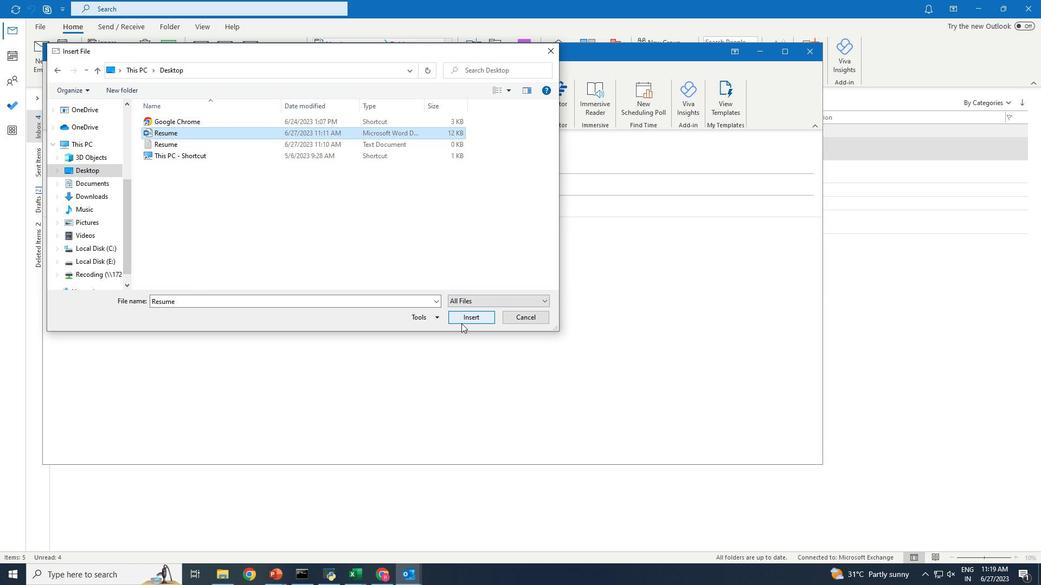 
Action: Mouse pressed left at (462, 319)
Screenshot: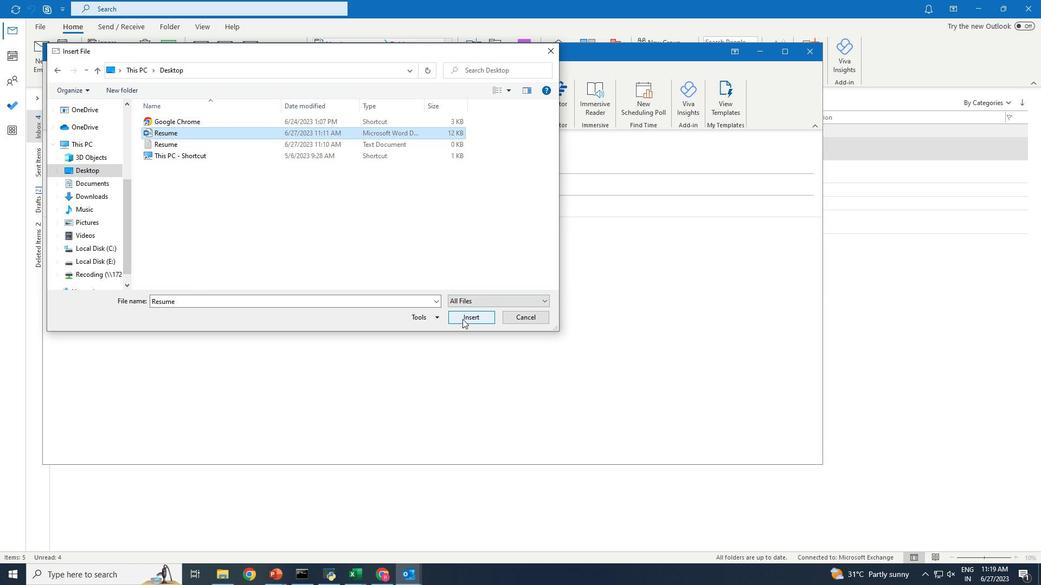 
Action: Mouse moved to (73, 176)
Screenshot: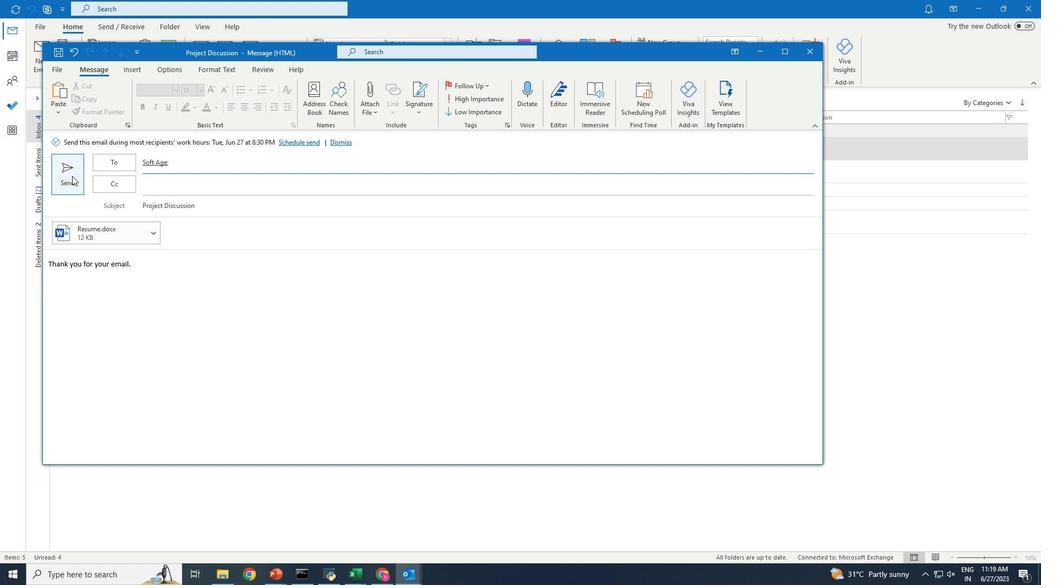 
Action: Mouse pressed left at (73, 176)
Screenshot: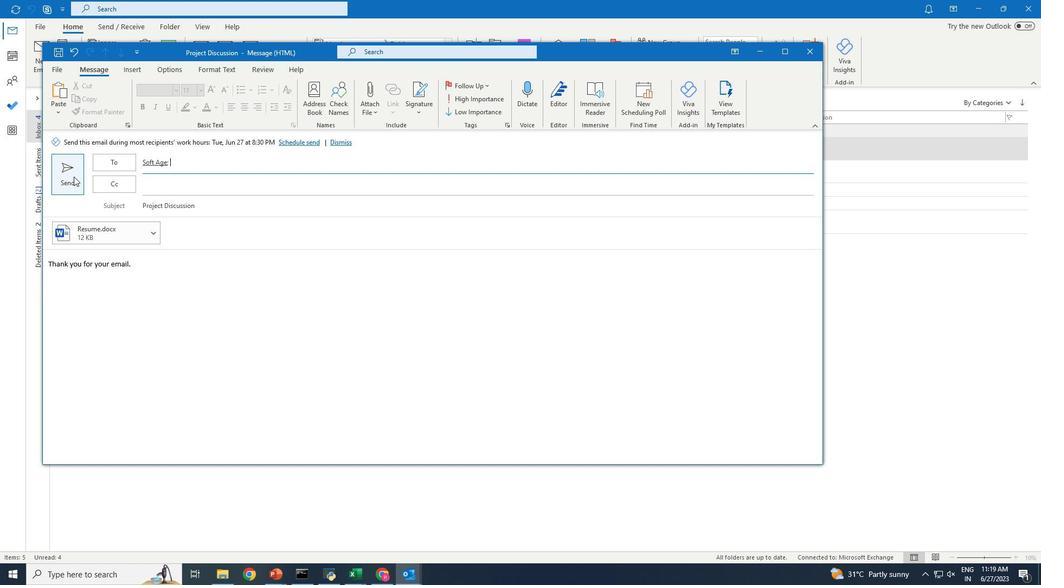 
